 Task: Add an event with the title Lunch and Learn: Effective Presentation Techniques and Delivery, date '2024/03/03', time 7:30 AM to 9:30 AMand add a description: The Team Building Retreat: Problem-Solving Activities will take place in a tranquil and inspiring location, away from the usual work setting. The retreat will span over a dedicated period, allowing participants to fully immerse themselves in the experience and focus on building their problem-solving capabilities., put the event into Blue category . Add location for the event as: Jakarta, Indonesia, logged in from the account softage.4@softage.netand send the event invitation to softage.2@softage.net and softage.3@softage.net. Set a reminder for the event 5 minutes before
Action: Mouse moved to (117, 90)
Screenshot: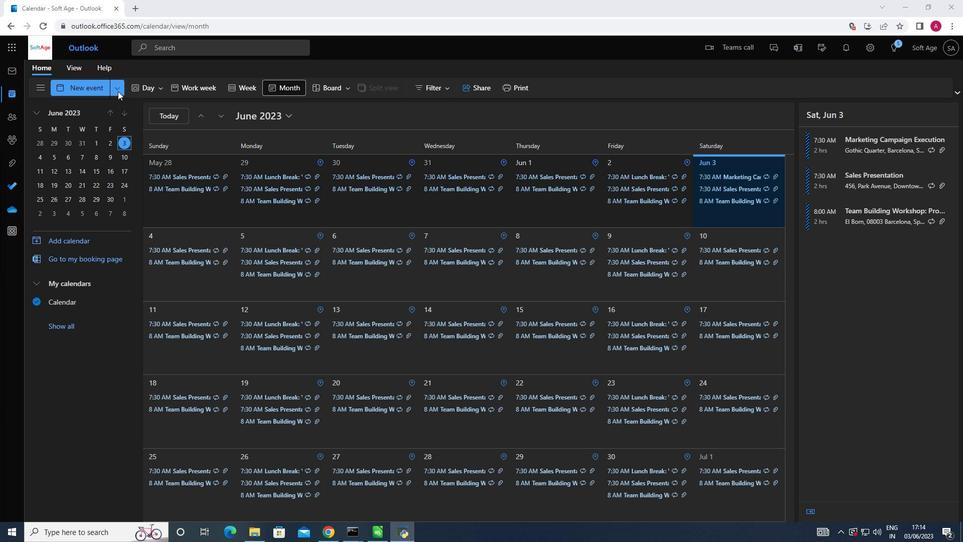 
Action: Mouse pressed left at (117, 90)
Screenshot: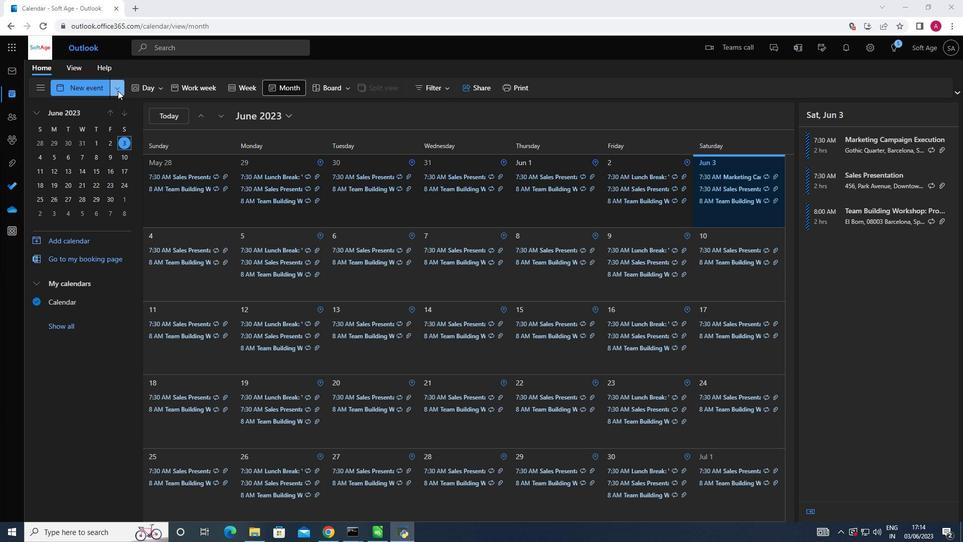 
Action: Mouse moved to (83, 132)
Screenshot: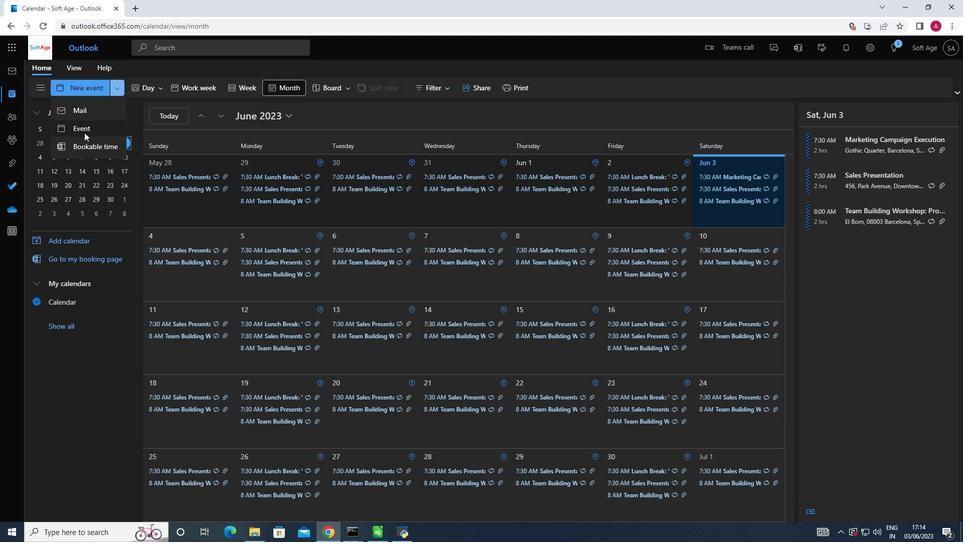 
Action: Mouse pressed left at (83, 132)
Screenshot: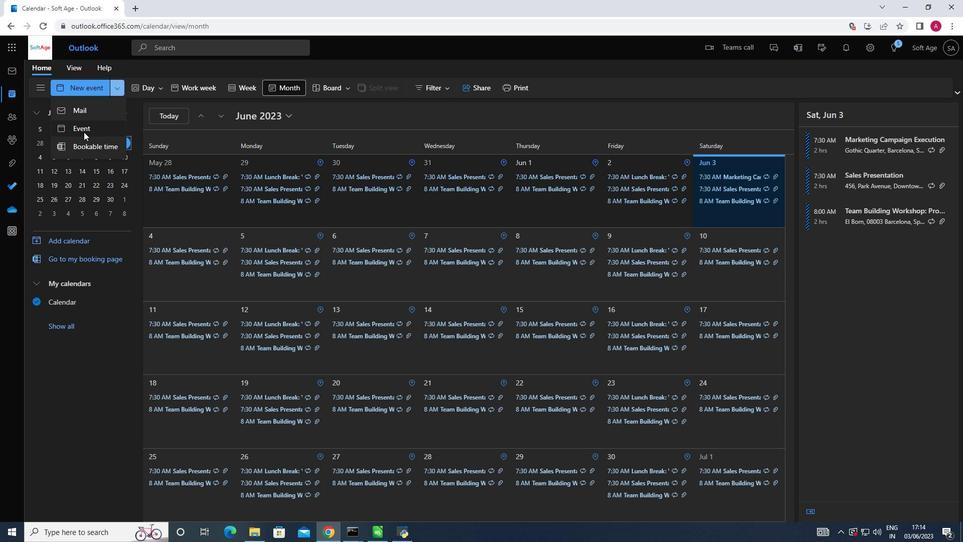 
Action: Mouse moved to (262, 149)
Screenshot: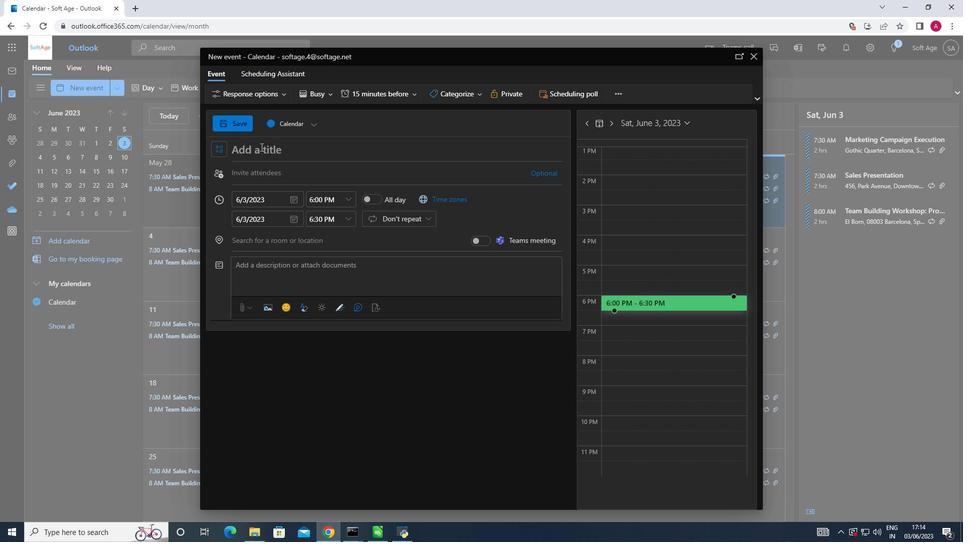
Action: Mouse pressed left at (262, 149)
Screenshot: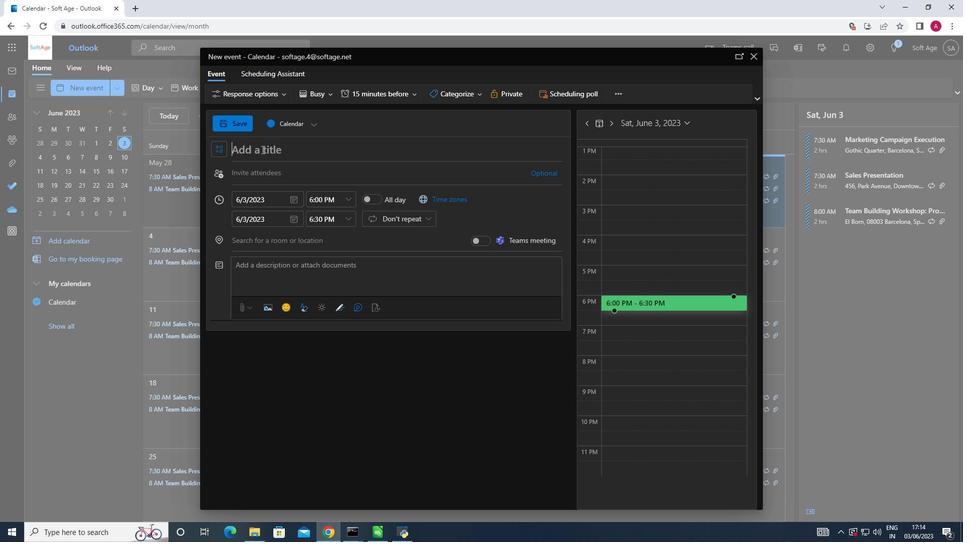 
Action: Key pressed <Key.shift_r>Lunch<Key.space>and<Key.space><Key.shift_r>Learn<Key.space><Key.shift_r>:<Key.space><Key.shift><Key.shift><Key.shift>Effective<Key.space><Key.shift_r>Presentation<Key.space><Key.shift_r><Key.shift_r><Key.shift_r><Key.shift_r><Key.shift_r><Key.shift_r><Key.shift_r><Key.shift_r><Key.shift_r><Key.shift_r><Key.shift_r><Key.shift_r><Key.shift_r><Key.shift_r><Key.shift_r><Key.shift_r><Key.shift_r><Key.shift_r><Key.shift_r><Key.shift_r><Key.shift_r>Techiques<Key.space>and<Key.space><Key.shift>Delivery
Screenshot: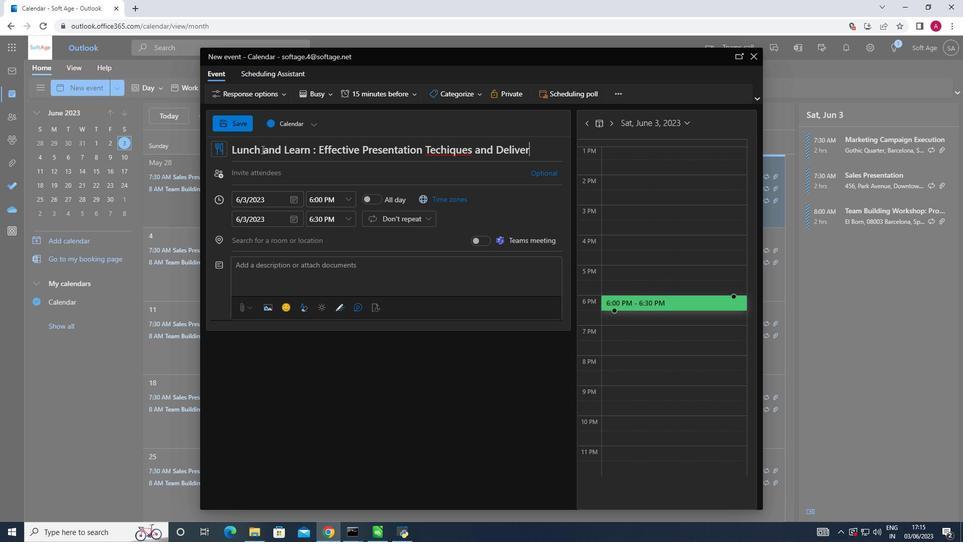 
Action: Mouse moved to (456, 150)
Screenshot: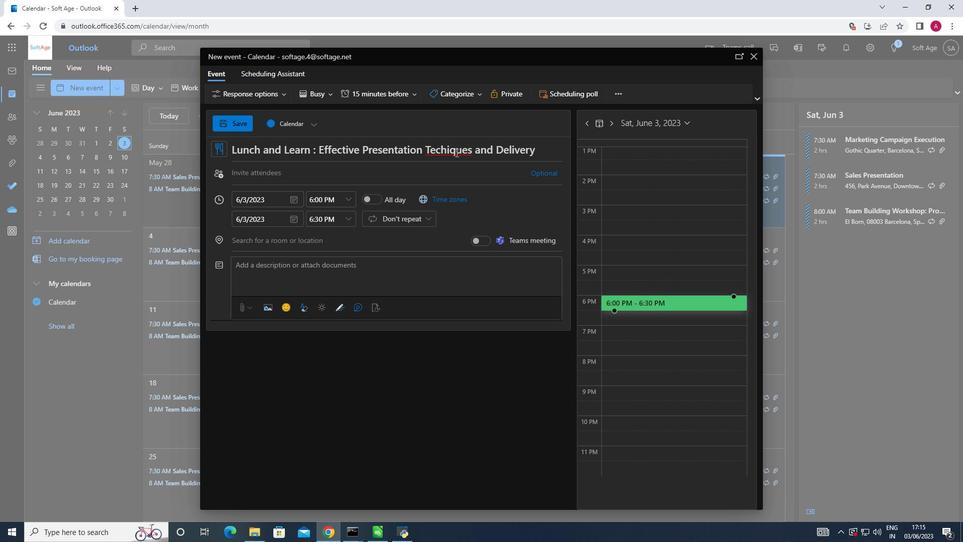 
Action: Mouse pressed left at (456, 150)
Screenshot: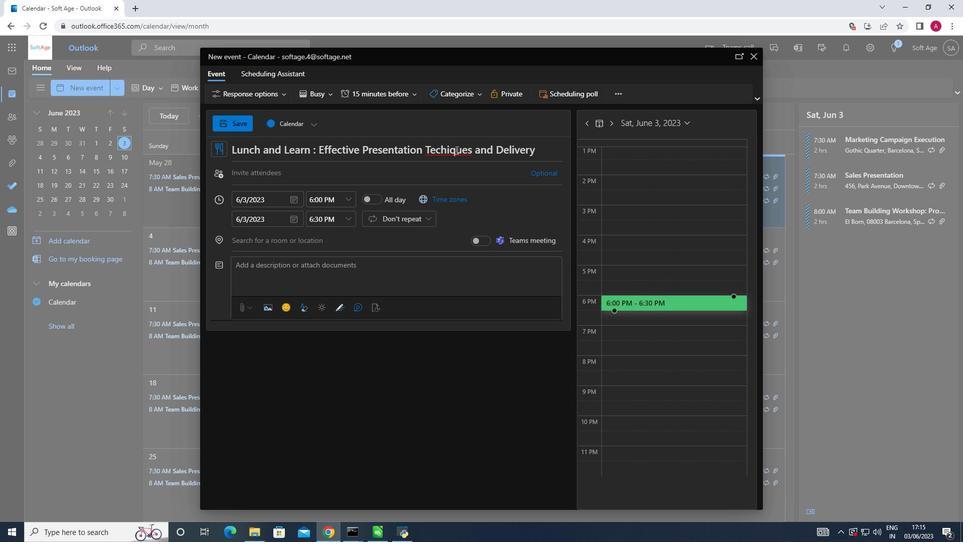 
Action: Mouse moved to (447, 149)
Screenshot: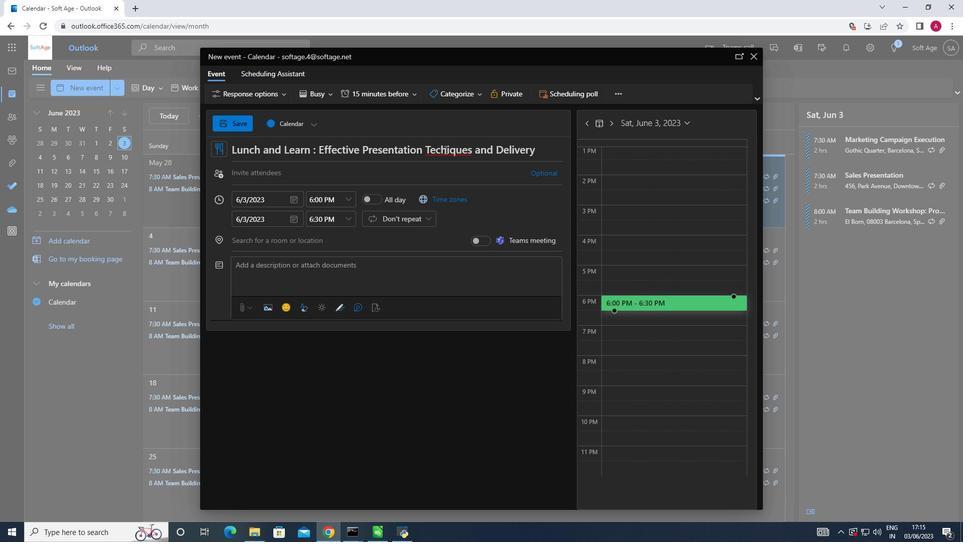 
Action: Mouse pressed left at (447, 149)
Screenshot: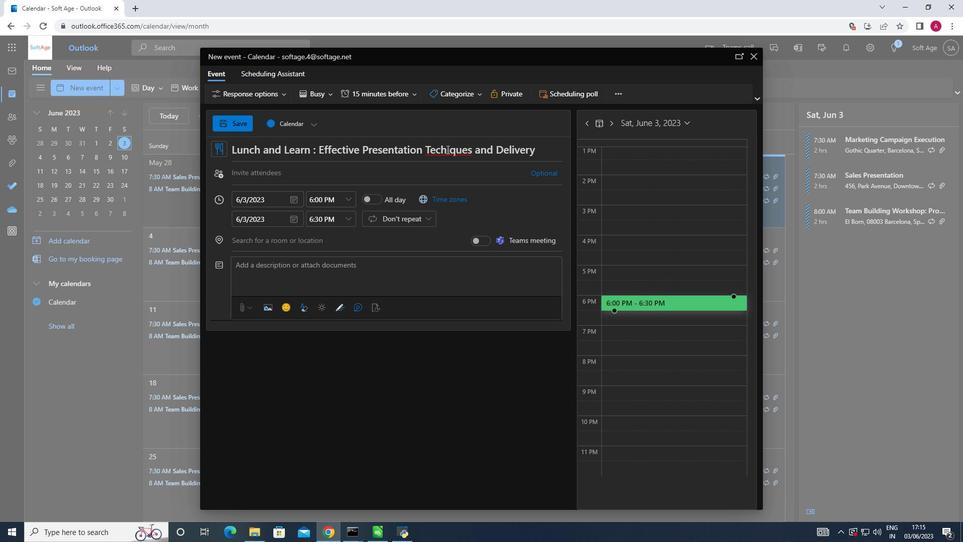 
Action: Key pressed n
Screenshot: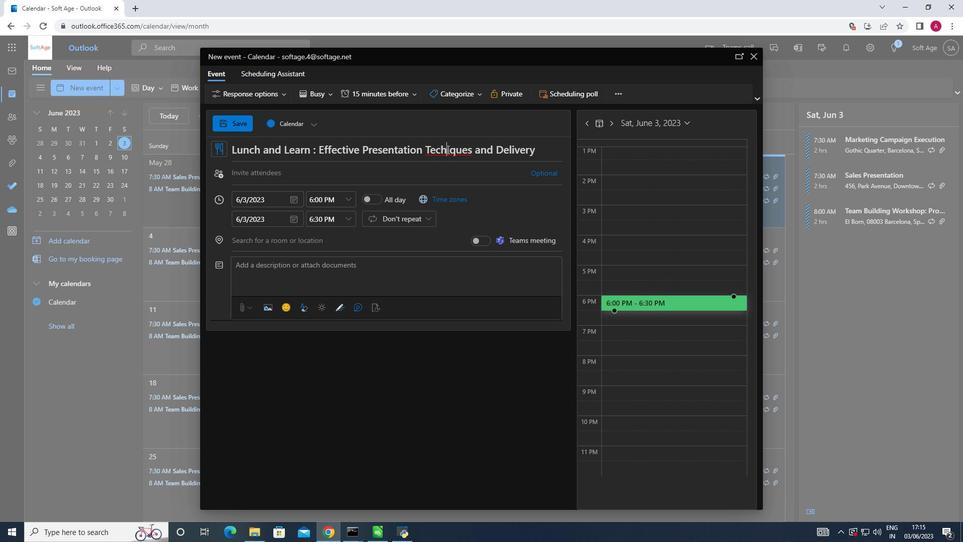 
Action: Mouse moved to (294, 202)
Screenshot: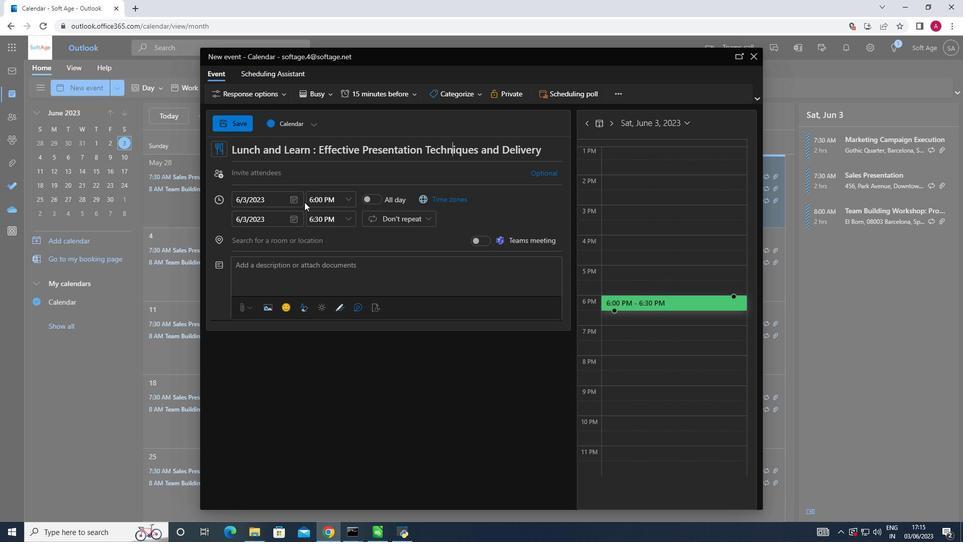 
Action: Mouse pressed left at (294, 202)
Screenshot: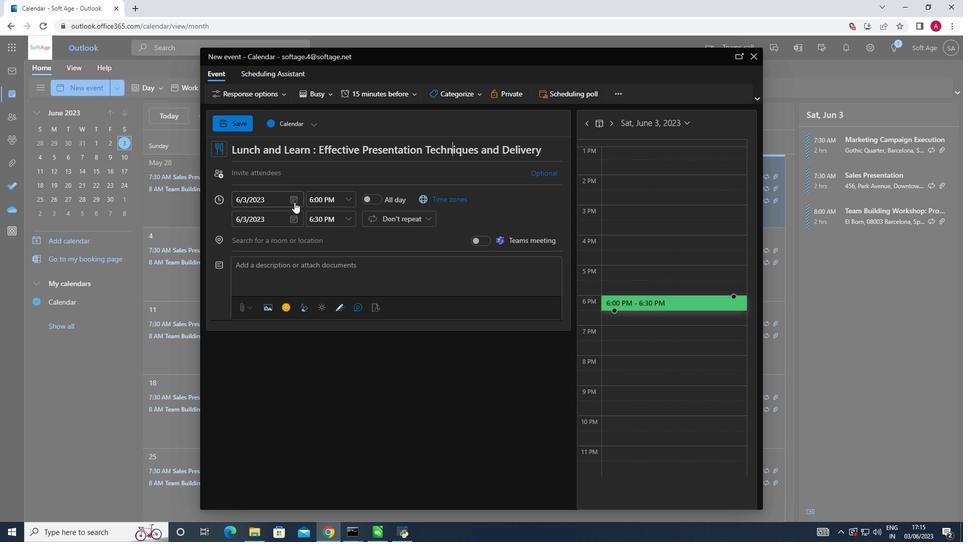 
Action: Mouse moved to (325, 223)
Screenshot: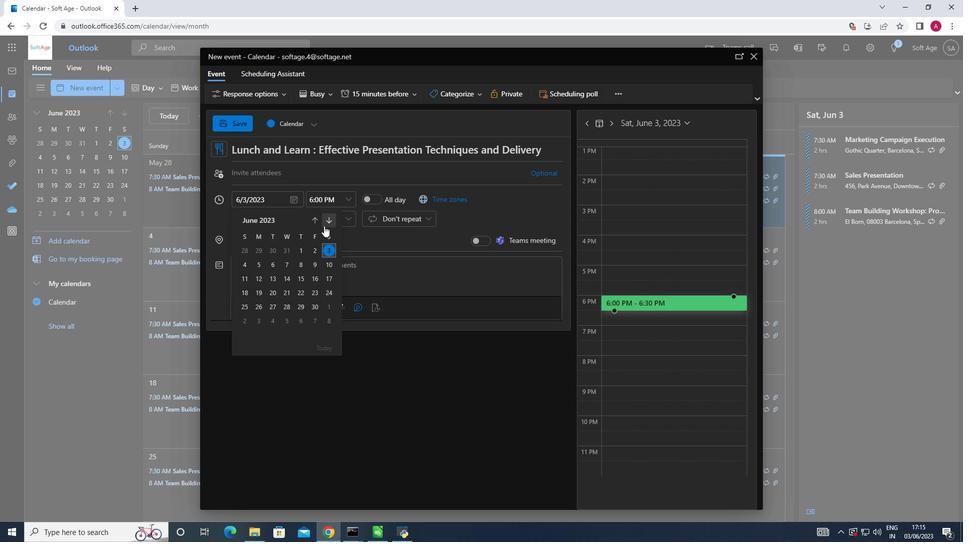 
Action: Mouse pressed left at (325, 223)
Screenshot: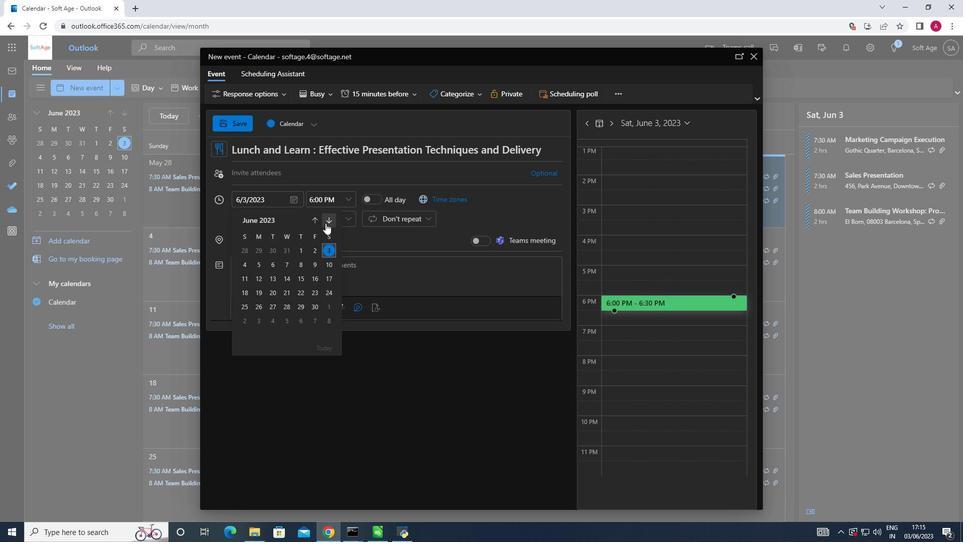 
Action: Mouse moved to (326, 221)
Screenshot: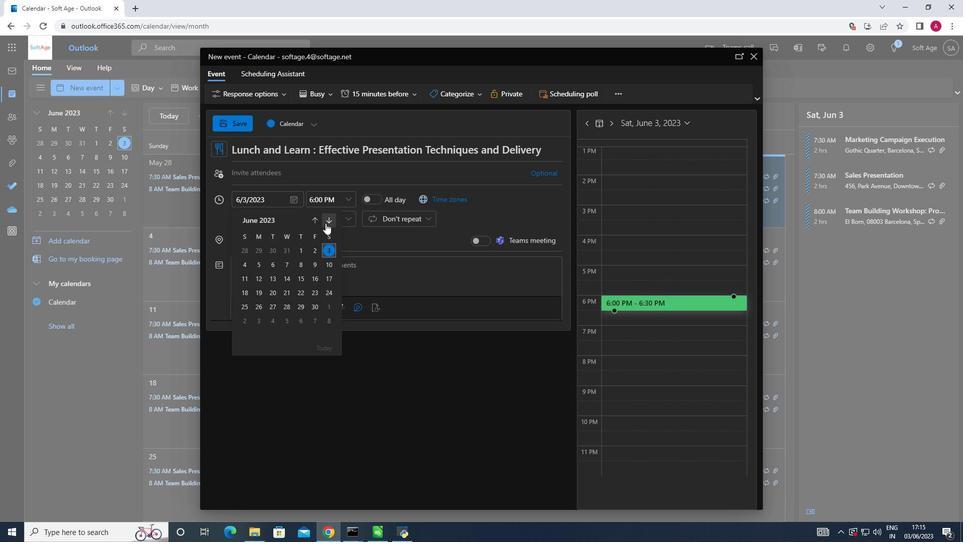 
Action: Mouse pressed left at (326, 221)
Screenshot: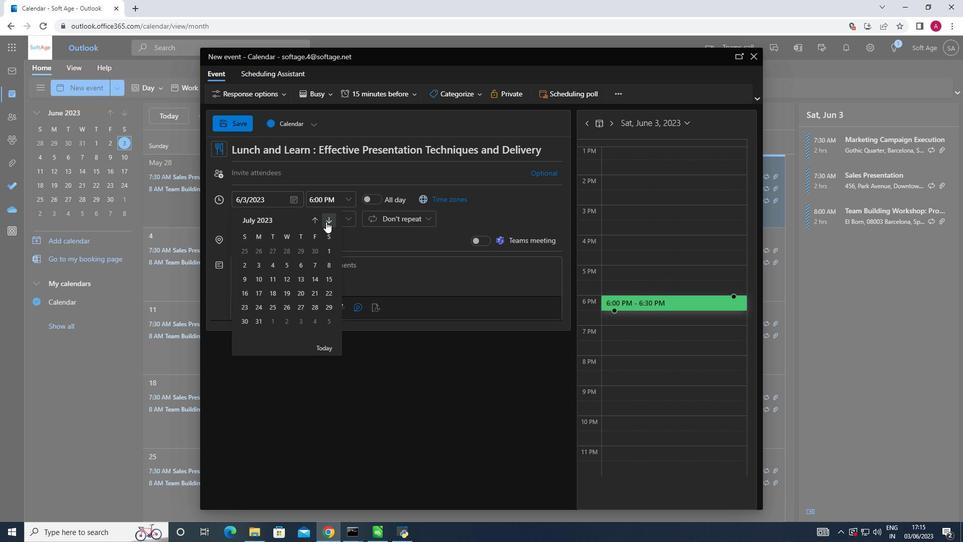 
Action: Mouse pressed left at (326, 221)
Screenshot: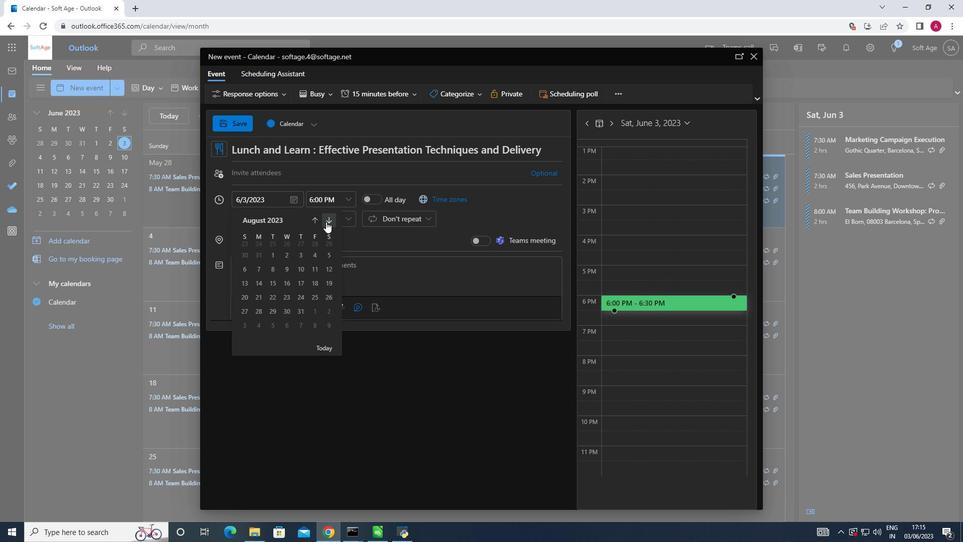 
Action: Mouse pressed left at (326, 221)
Screenshot: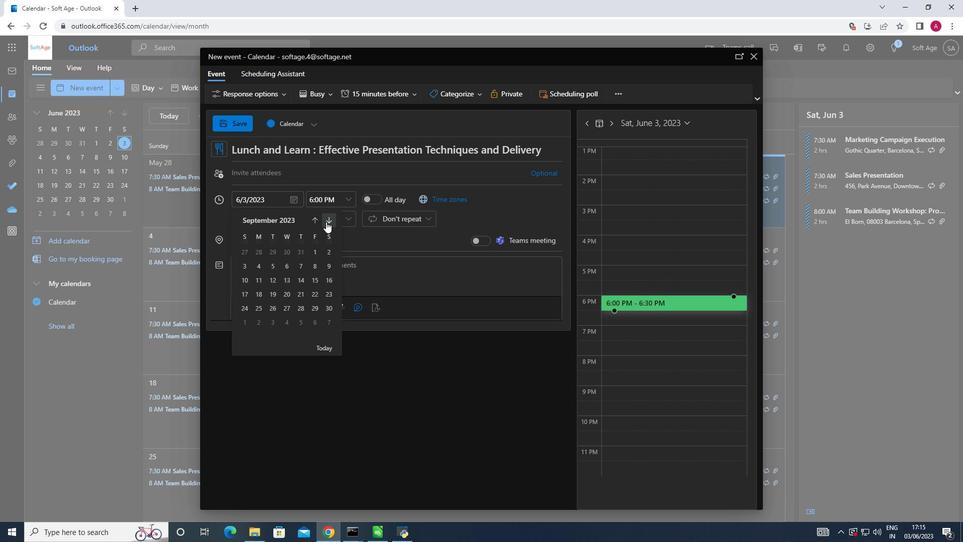 
Action: Mouse pressed left at (326, 221)
Screenshot: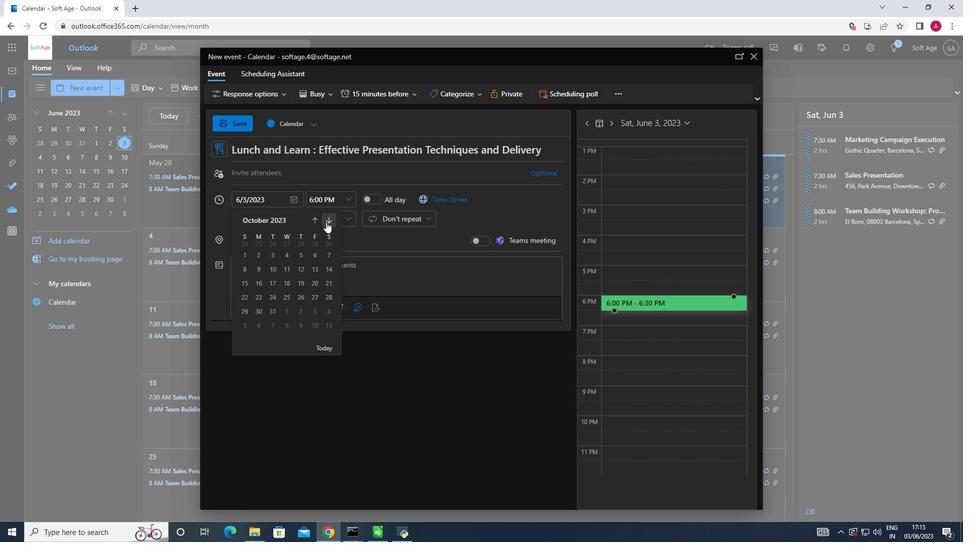 
Action: Mouse pressed left at (326, 221)
Screenshot: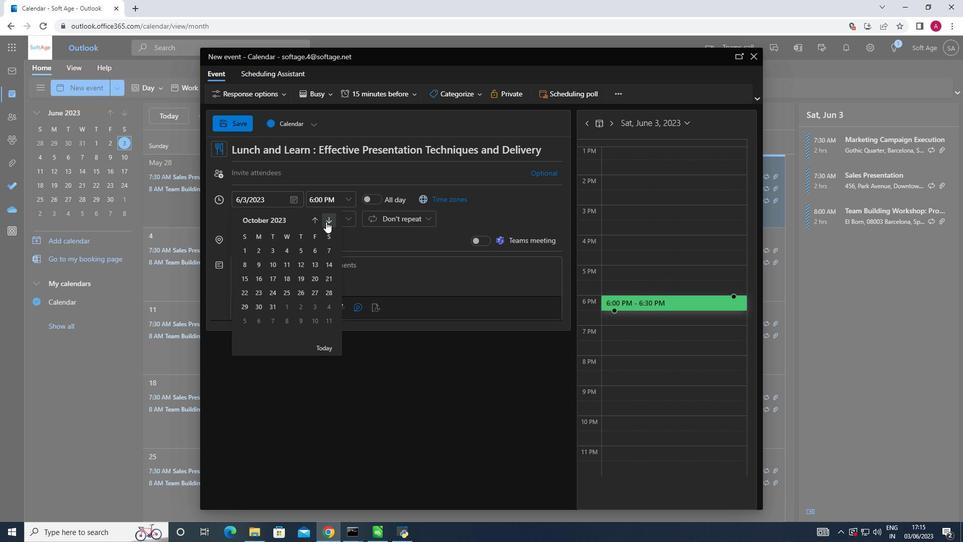 
Action: Mouse pressed left at (326, 221)
Screenshot: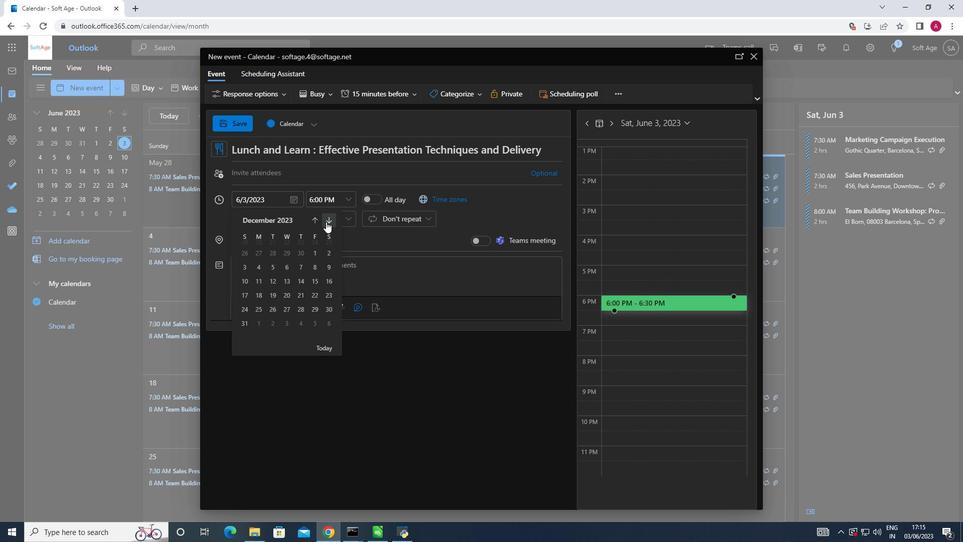 
Action: Mouse pressed left at (326, 221)
Screenshot: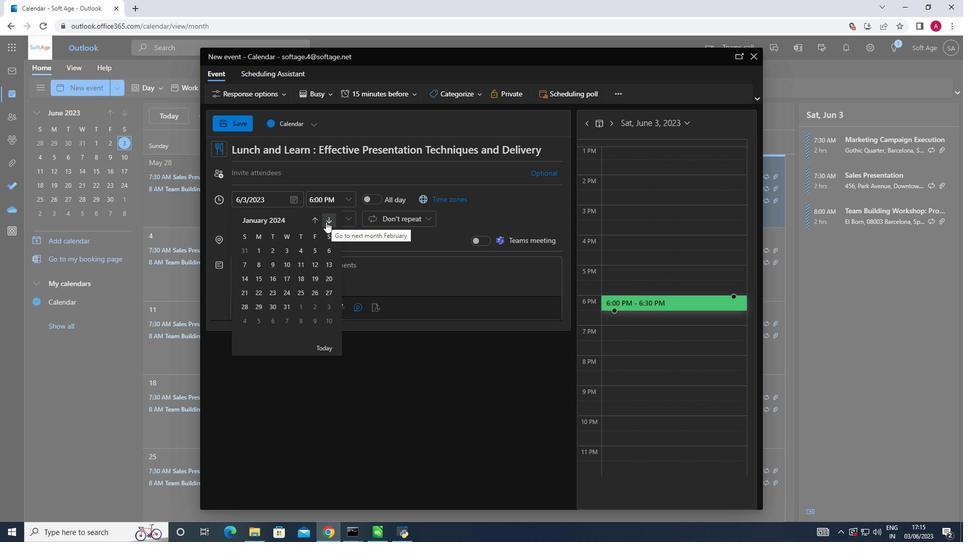 
Action: Mouse pressed left at (326, 221)
Screenshot: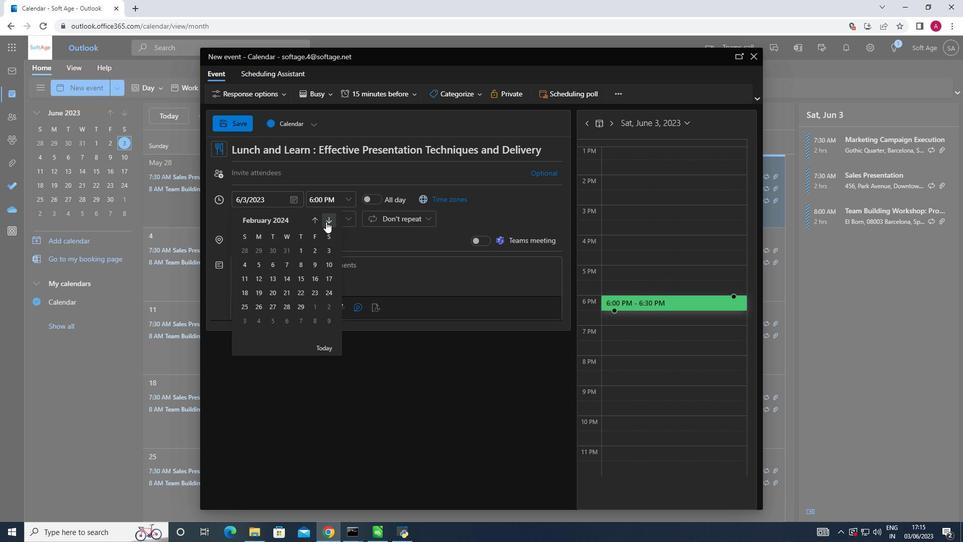 
Action: Mouse moved to (243, 262)
Screenshot: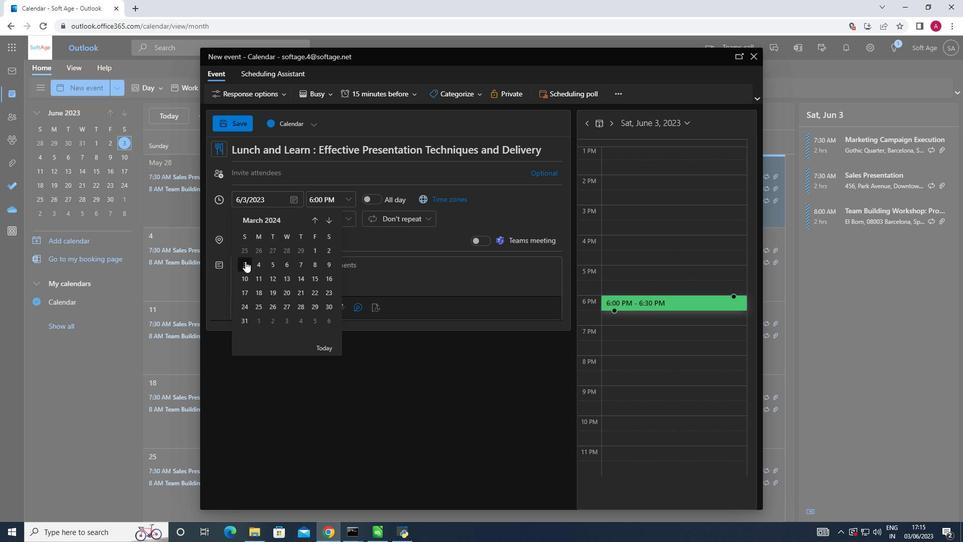 
Action: Mouse pressed left at (243, 262)
Screenshot: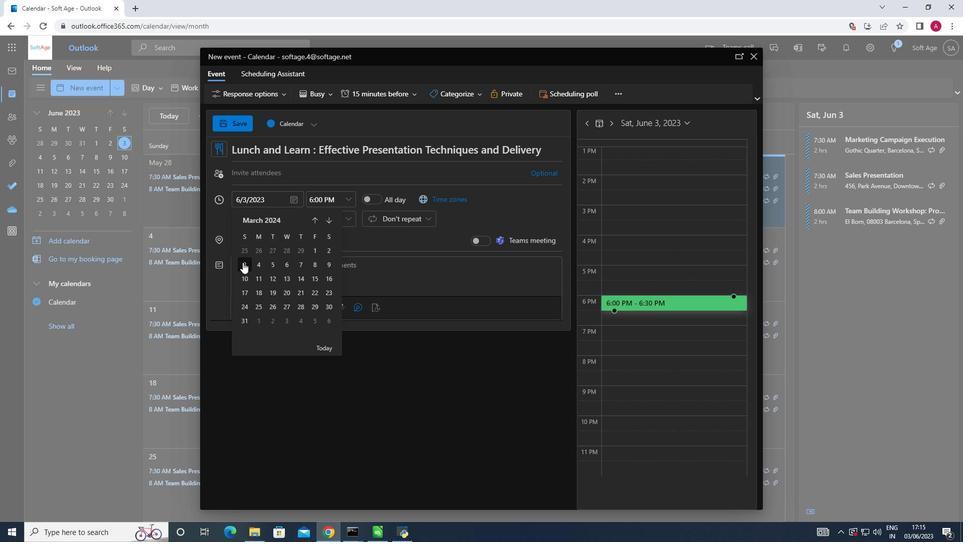 
Action: Mouse moved to (348, 203)
Screenshot: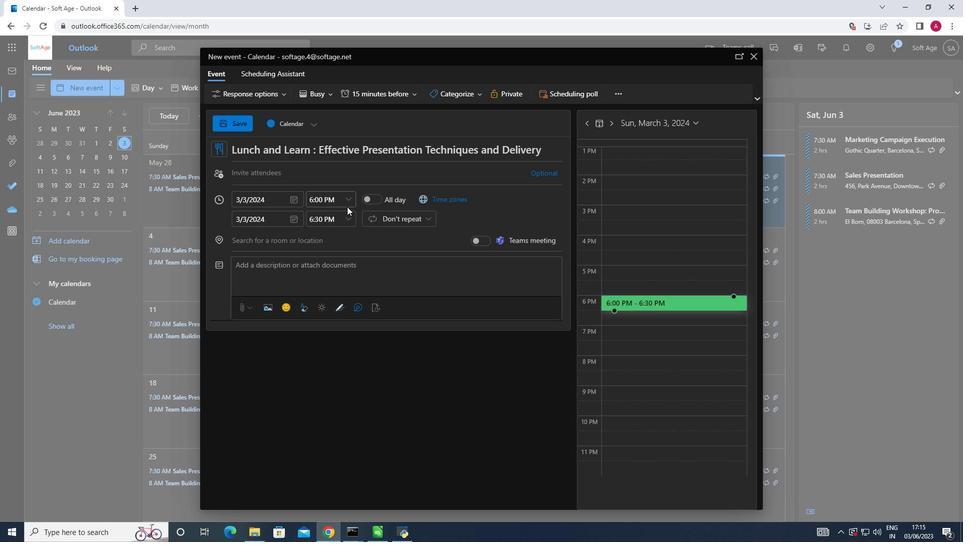 
Action: Mouse pressed left at (348, 203)
Screenshot: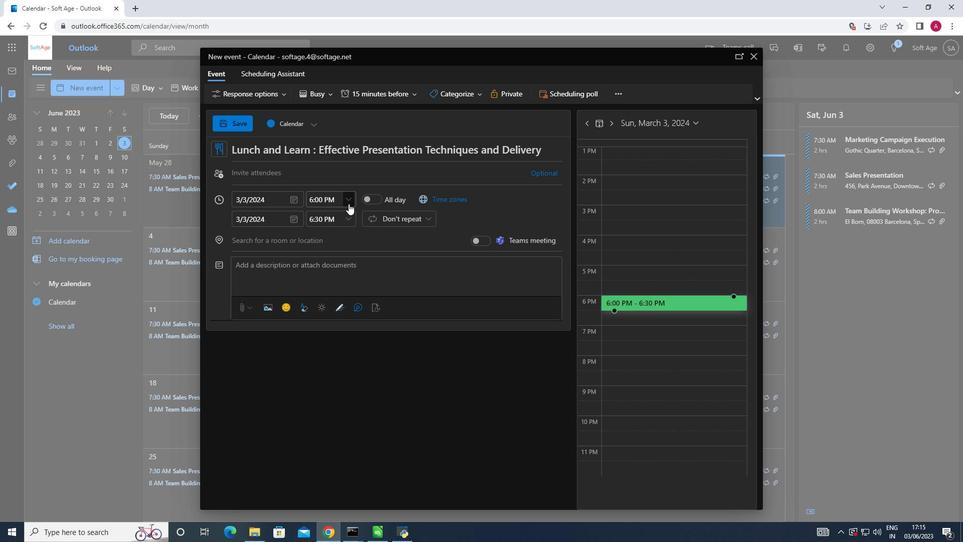 
Action: Mouse moved to (331, 238)
Screenshot: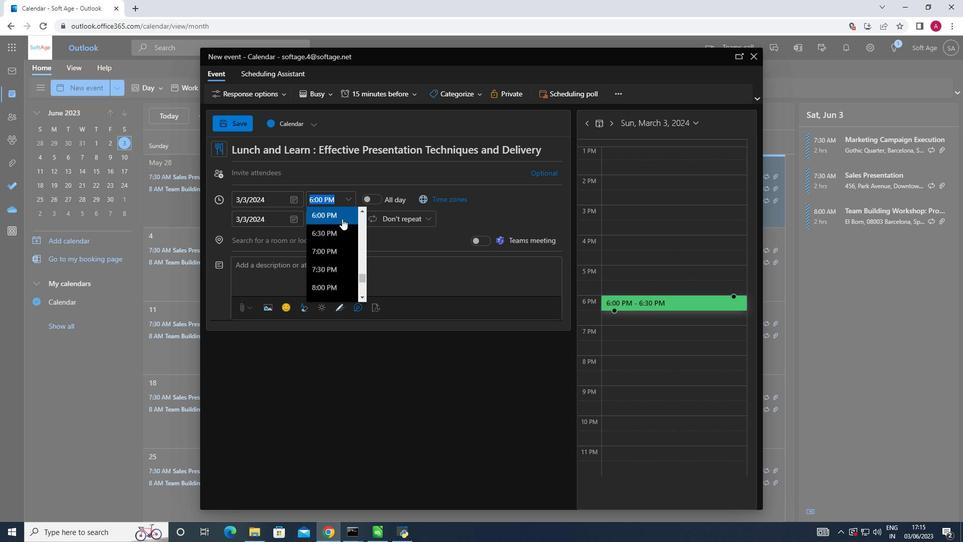 
Action: Mouse scrolled (331, 238) with delta (0, 0)
Screenshot: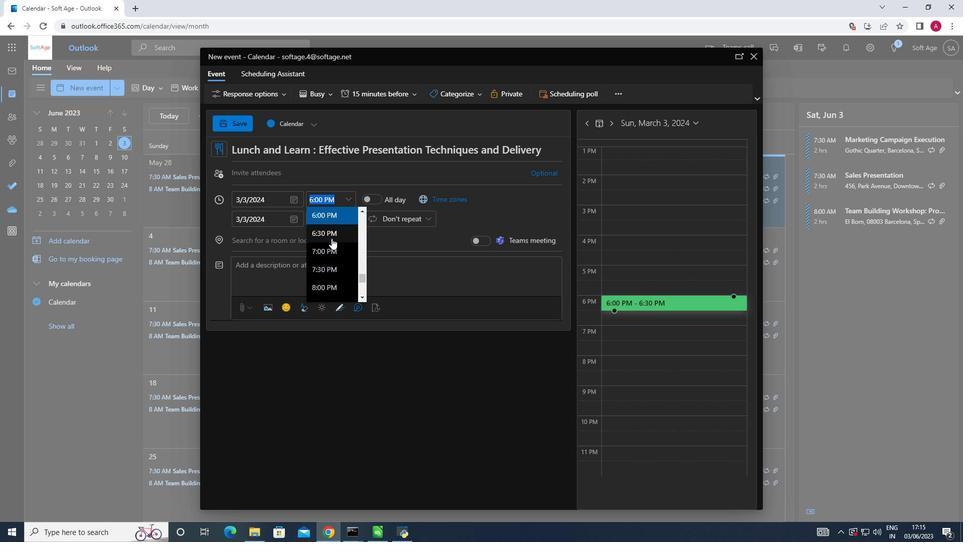 
Action: Mouse scrolled (331, 238) with delta (0, 0)
Screenshot: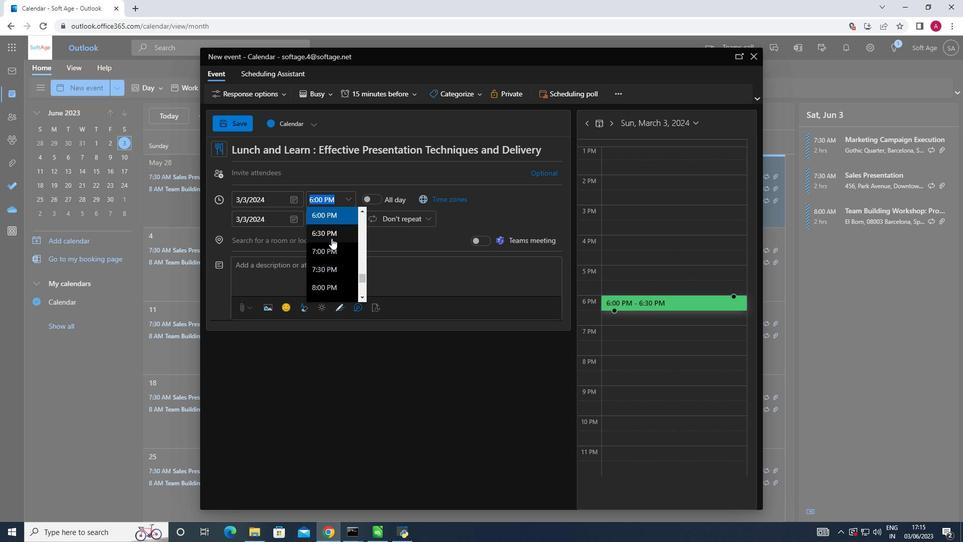 
Action: Mouse scrolled (331, 238) with delta (0, 0)
Screenshot: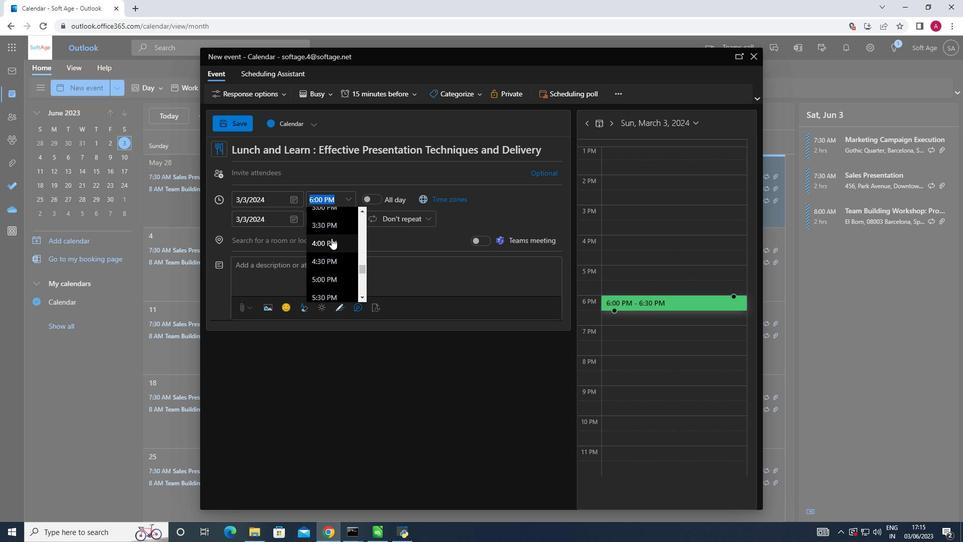 
Action: Mouse scrolled (331, 238) with delta (0, 0)
Screenshot: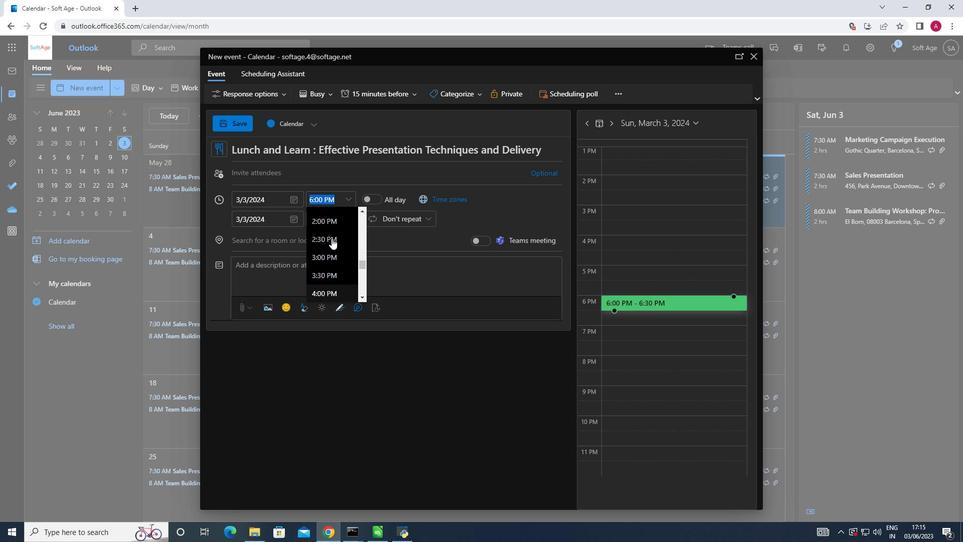 
Action: Mouse scrolled (331, 238) with delta (0, 0)
Screenshot: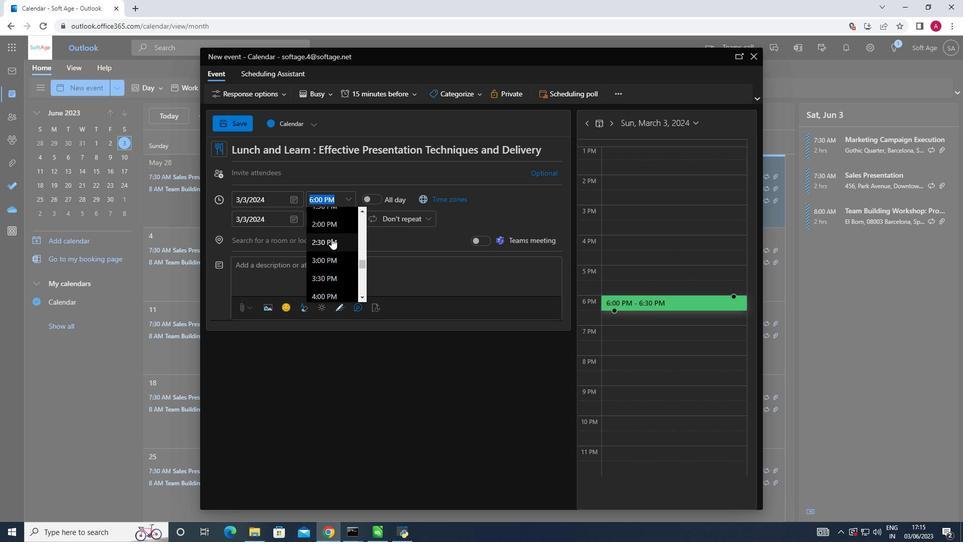
Action: Mouse scrolled (331, 238) with delta (0, 0)
Screenshot: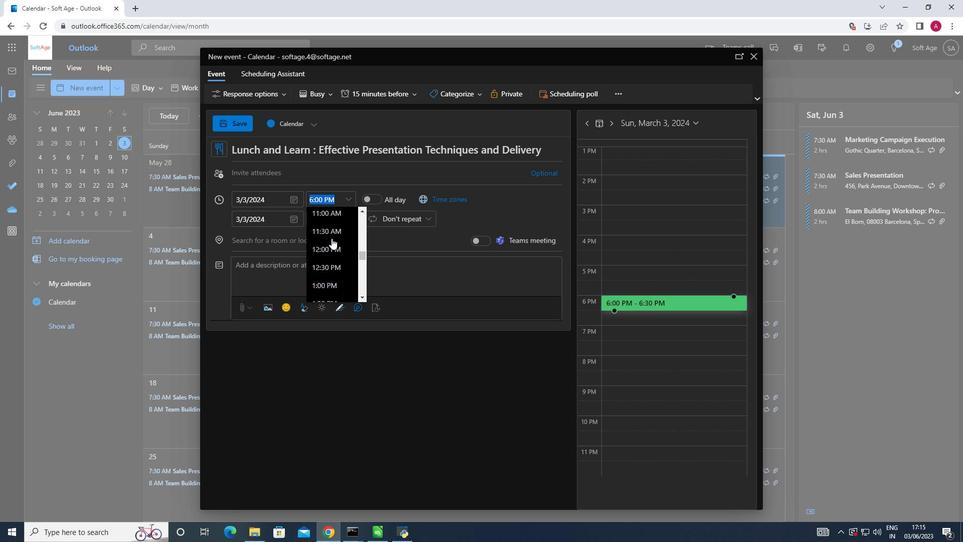 
Action: Mouse scrolled (331, 238) with delta (0, 0)
Screenshot: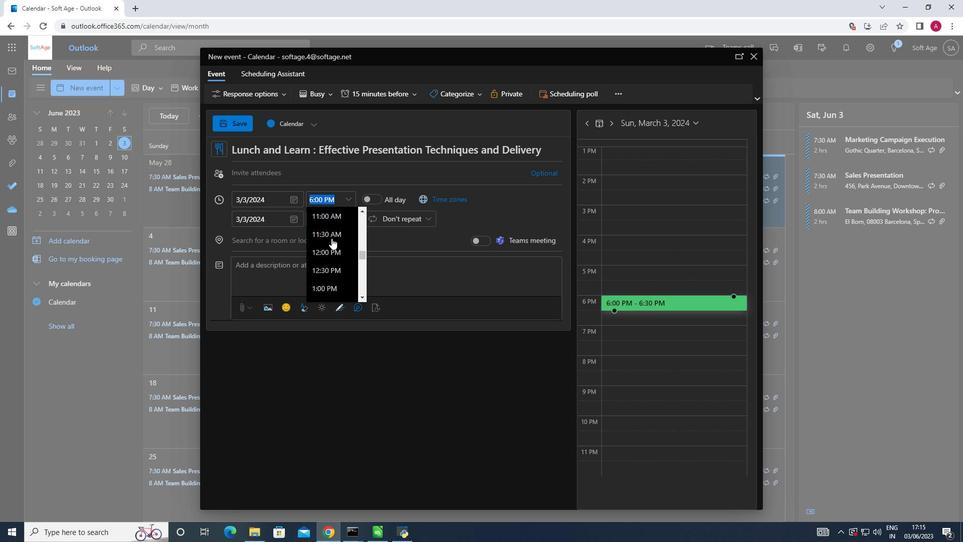
Action: Mouse scrolled (331, 238) with delta (0, 0)
Screenshot: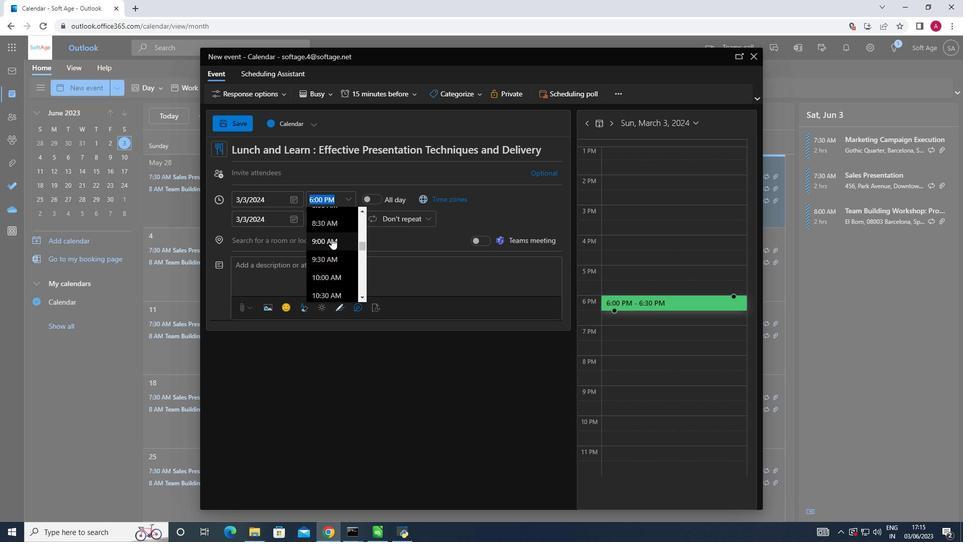 
Action: Mouse moved to (331, 238)
Screenshot: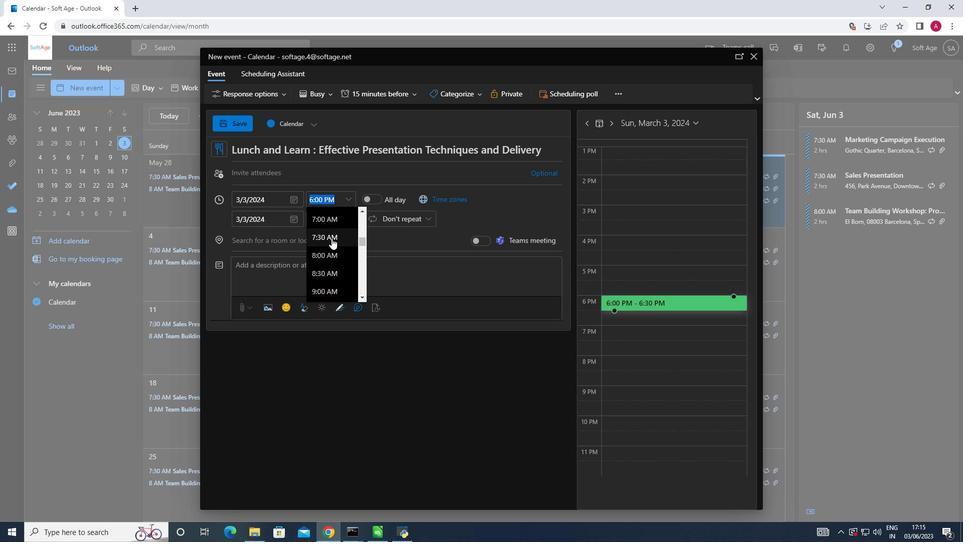 
Action: Mouse pressed left at (331, 238)
Screenshot: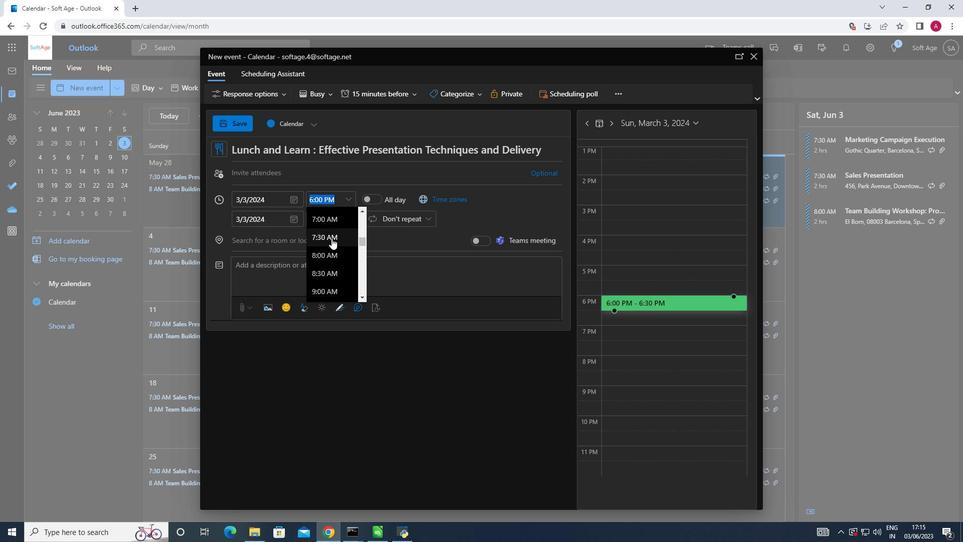 
Action: Mouse moved to (350, 219)
Screenshot: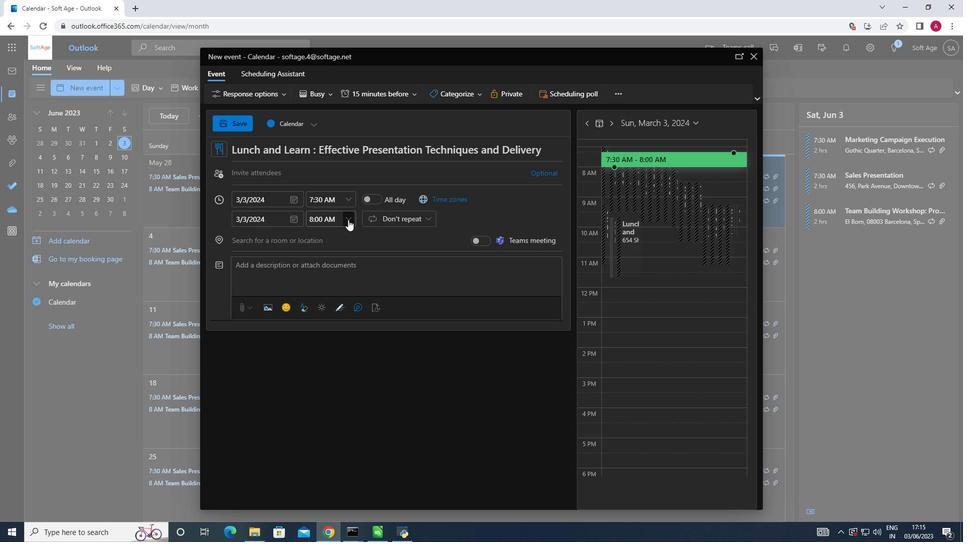 
Action: Mouse pressed left at (350, 219)
Screenshot: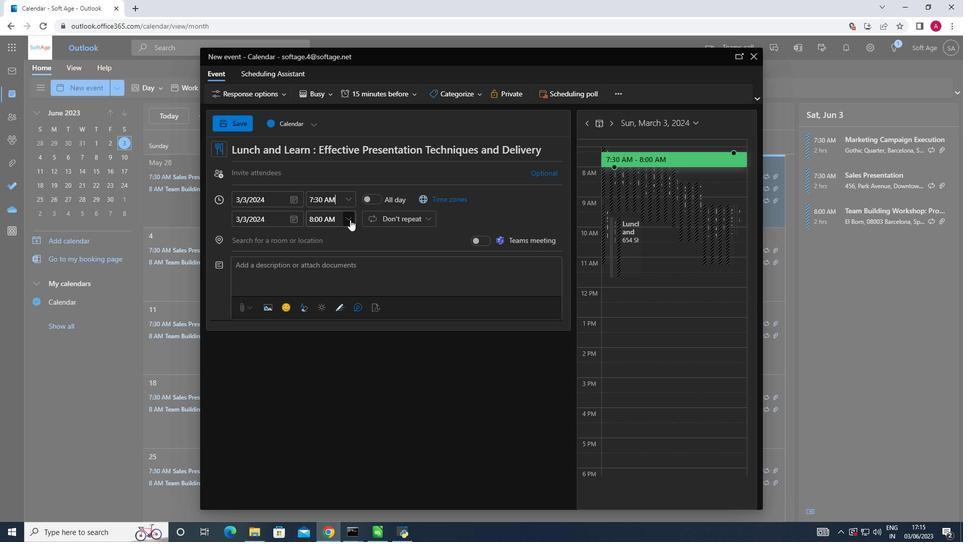 
Action: Mouse moved to (341, 282)
Screenshot: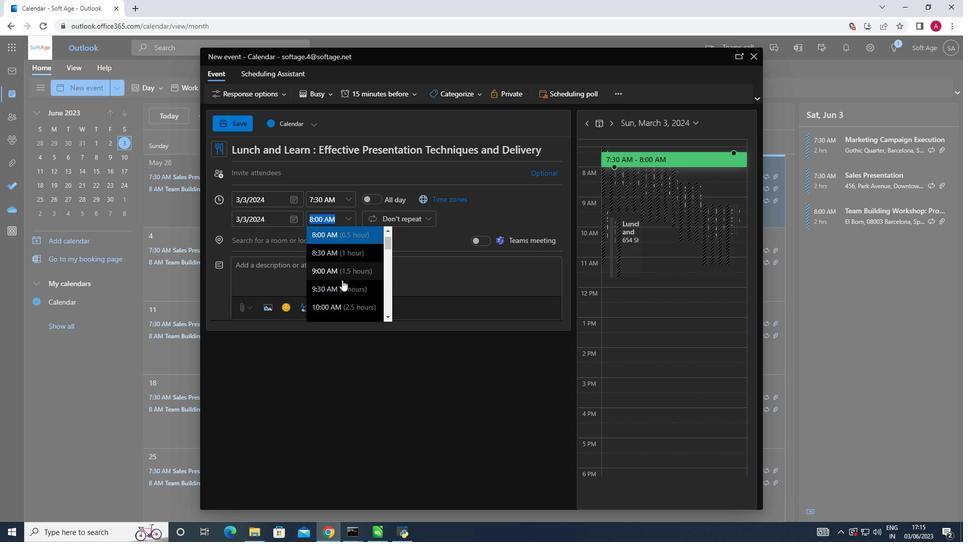 
Action: Mouse pressed left at (341, 282)
Screenshot: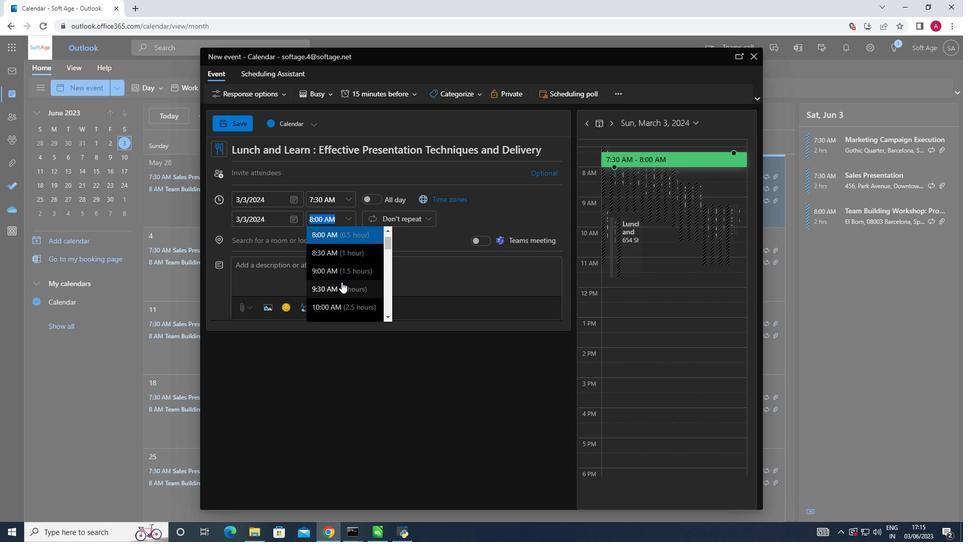 
Action: Mouse moved to (304, 277)
Screenshot: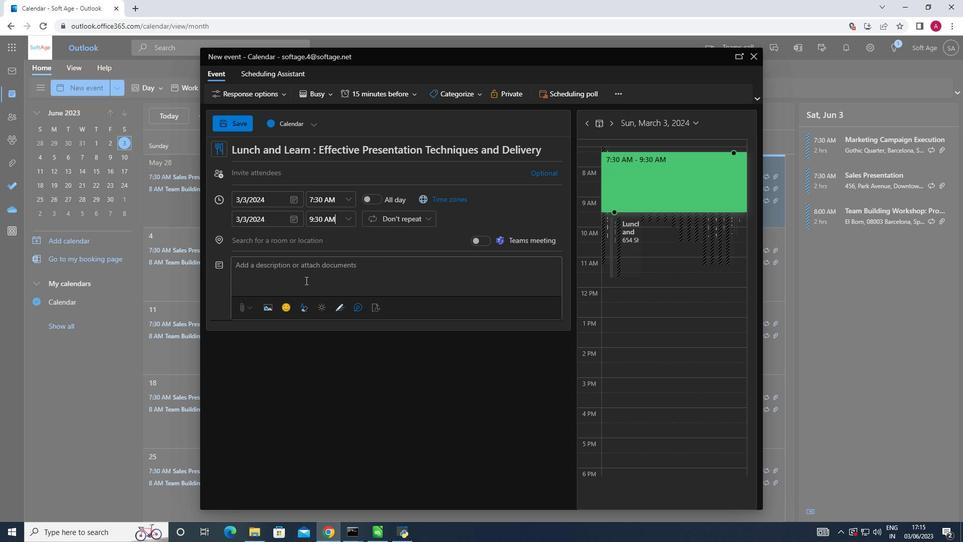 
Action: Mouse pressed left at (304, 277)
Screenshot: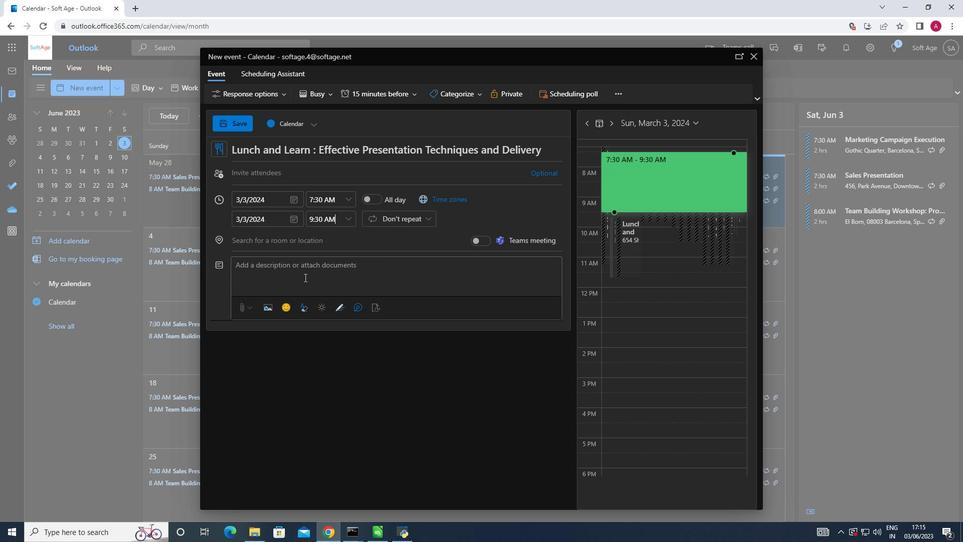 
Action: Mouse moved to (291, 263)
Screenshot: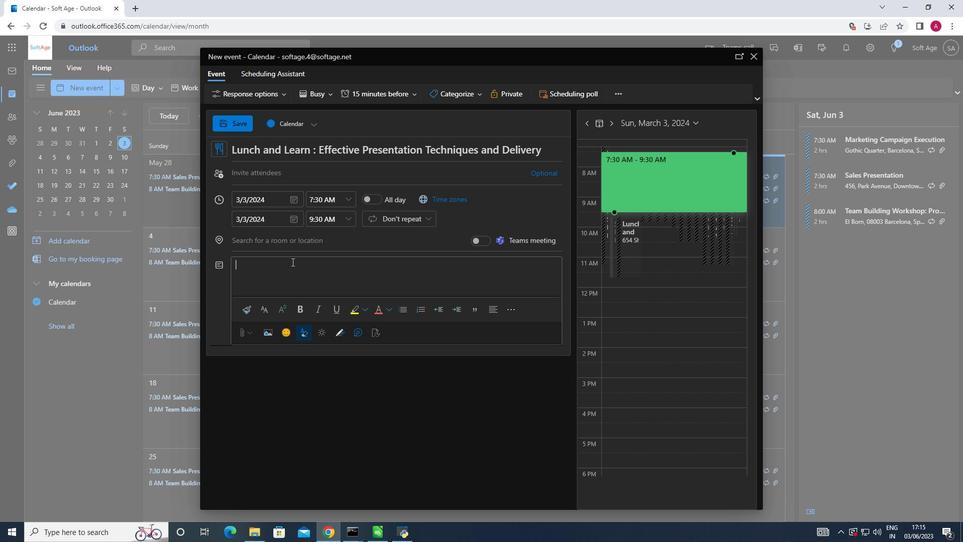 
Action: Key pressed <Key.shift>The<Key.space><Key.shift>Team<Key.space><Key.shift>Building<Key.space><Key.shift>Retreat<Key.shift_r>:<Key.space><Key.shift><Key.shift><Key.shift><Key.shift><Key.shift><Key.shift><Key.shift><Key.shift><Key.shift><Key.shift><Key.shift><Key.shift><Key.shift><Key.shift><Key.shift><Key.shift><Key.shift>Problem<Key.space>solving<Key.space>activities<Key.space>will<Key.space>take<Key.space>place<Key.space>in<Key.space>a<Key.space>tranquil<Key.space>and<Key.space>inspiring<Key.space>location,<Key.space>away<Key.space>from<Key.space>the<Key.space>usual<Key.space>work<Key.space>setting.<Key.space><Key.shift>The<Key.space>retreat<Key.space>will<Key.space>span<Key.space>over<Key.space>a<Key.space>dedicated<Key.space>period,<Key.space>allowing<Key.space>participants<Key.space>to<Key.space>fully<Key.space>immerse<Key.space>themselves<Key.space>in<Key.space>the<Key.space>ex<Key.tab><Key.space>and<Key.space>focus<Key.space>on<Key.space>building<Key.space>their<Key.space>problem-solving<Key.space>capa<Key.tab>.
Screenshot: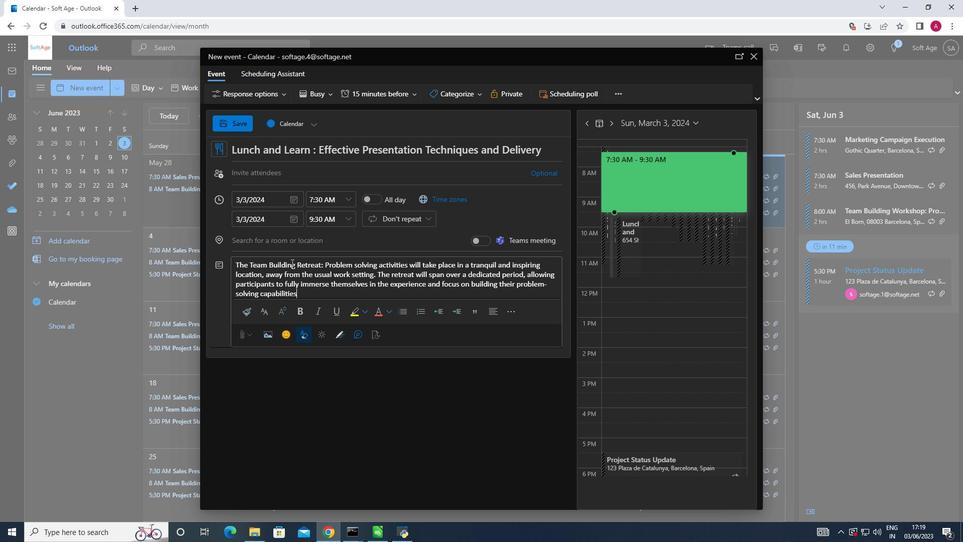 
Action: Mouse moved to (481, 96)
Screenshot: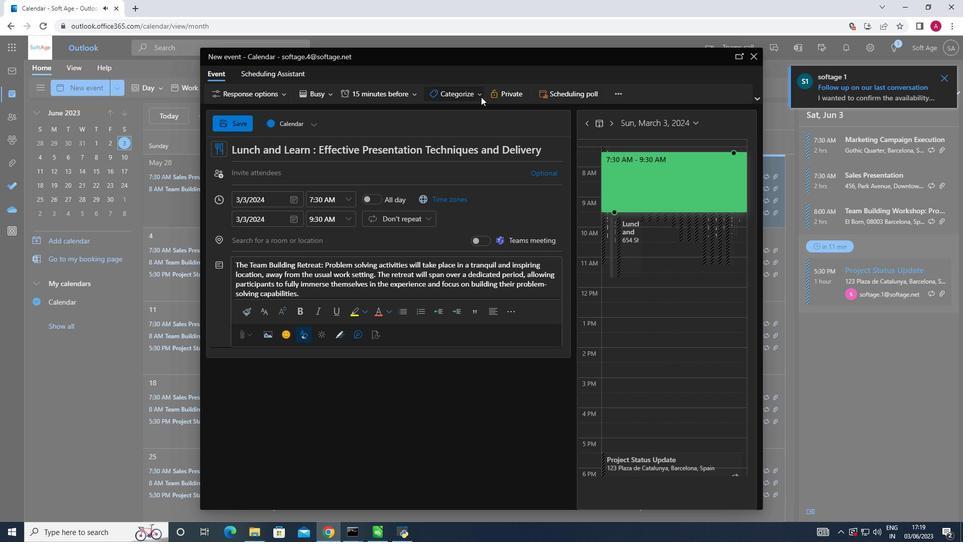 
Action: Mouse pressed left at (481, 96)
Screenshot: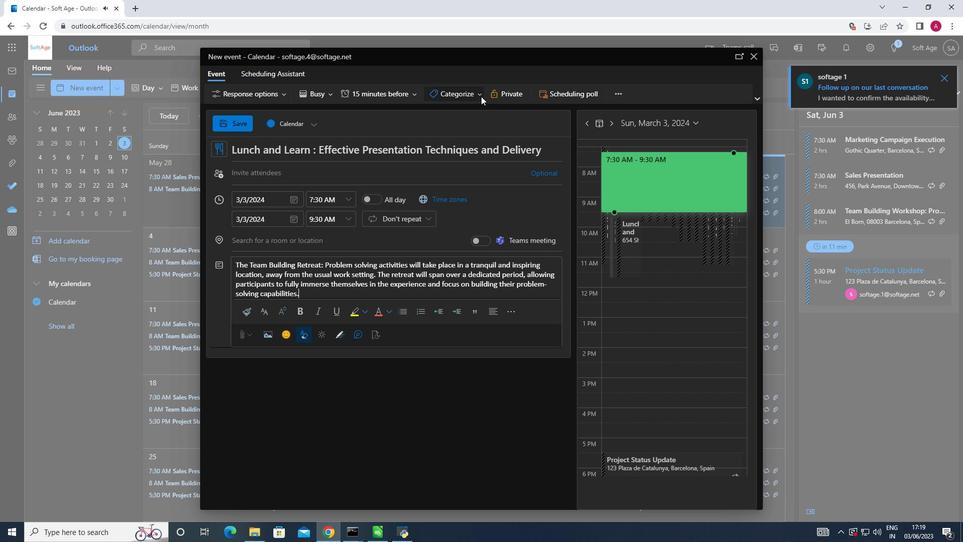 
Action: Mouse moved to (475, 110)
Screenshot: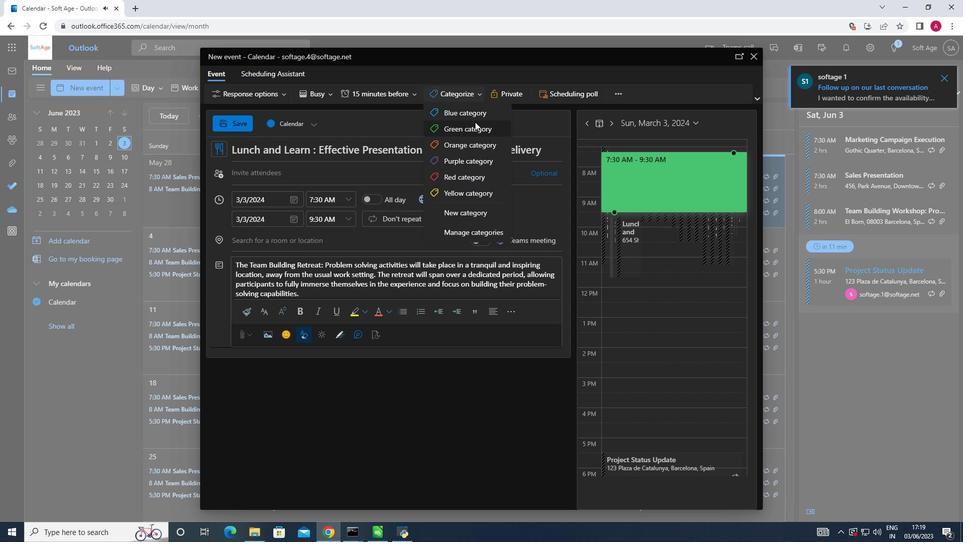 
Action: Mouse pressed left at (475, 110)
Screenshot: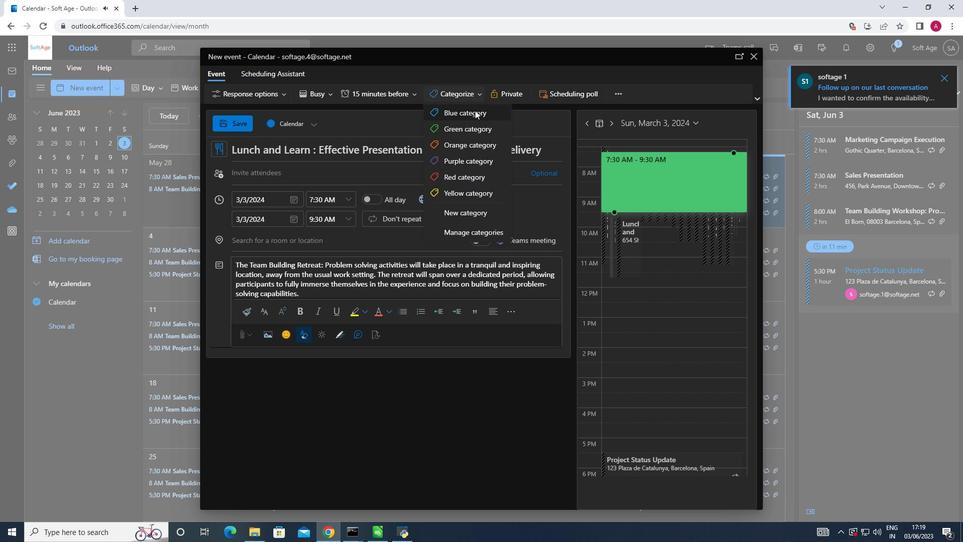 
Action: Mouse moved to (254, 241)
Screenshot: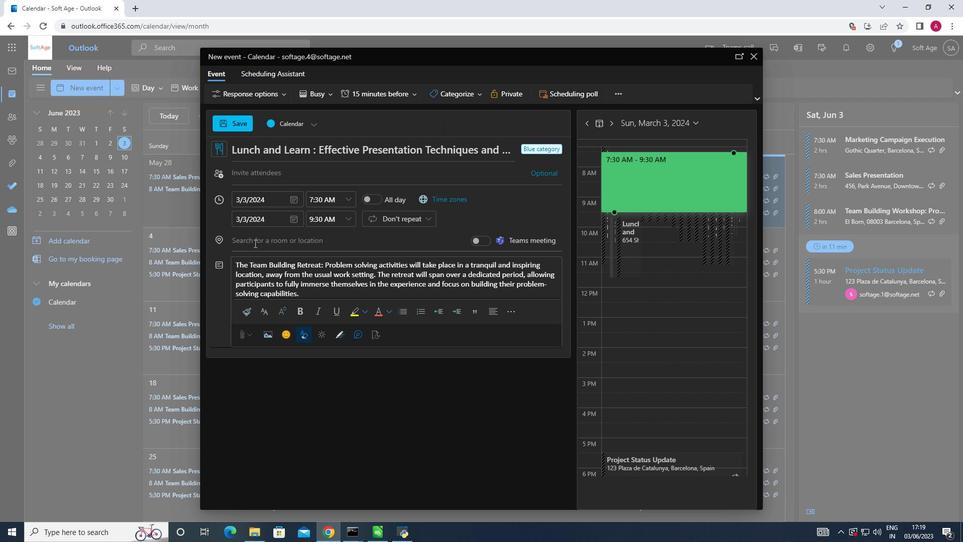
Action: Mouse pressed left at (254, 241)
Screenshot: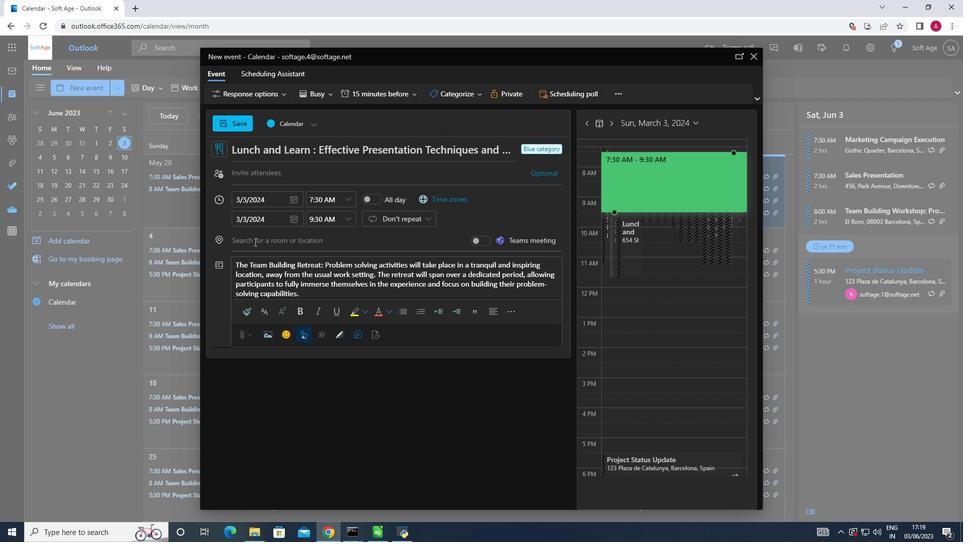 
Action: Key pressed <Key.shift>K<Key.backspace><Key.shift>Jakarta,<Key.shift><Key.shift><Key.shift><Key.shift><Key.shift><Key.shift><Key.shift><Key.shift><Key.shift><Key.shift><Key.shift><Key.shift><Key.shift><Key.shift><Key.shift><Key.shift><Key.shift><Key.shift><Key.shift>Indonesia
Screenshot: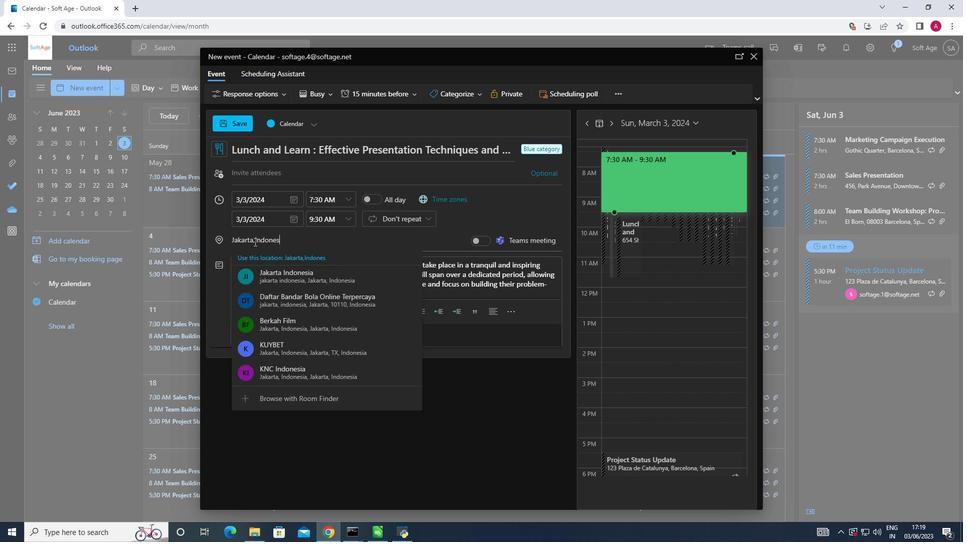 
Action: Mouse moved to (294, 253)
Screenshot: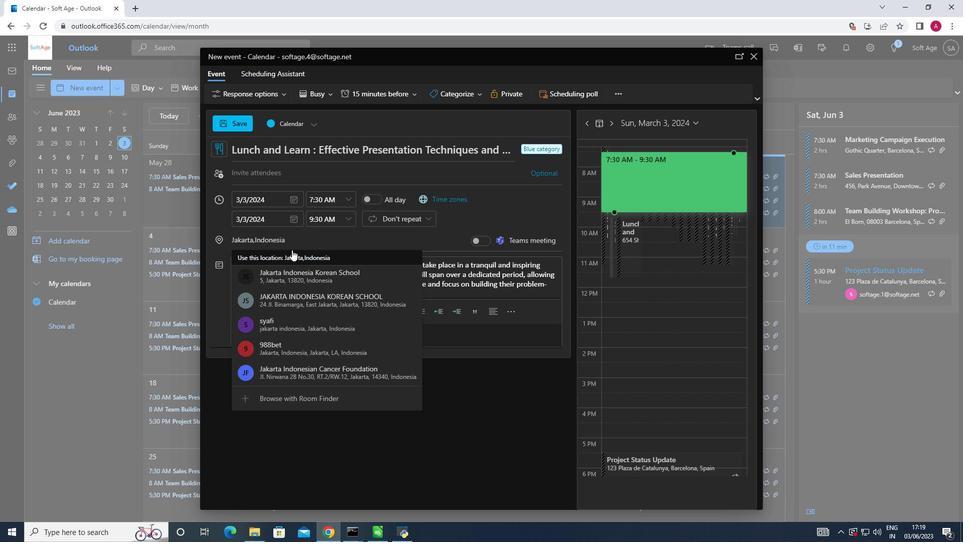 
Action: Mouse pressed left at (294, 253)
Screenshot: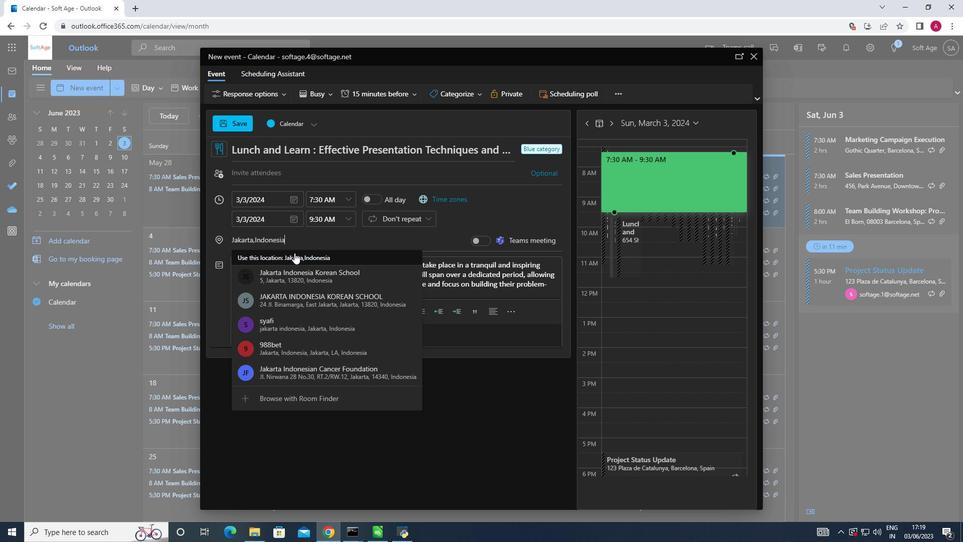 
Action: Mouse moved to (280, 168)
Screenshot: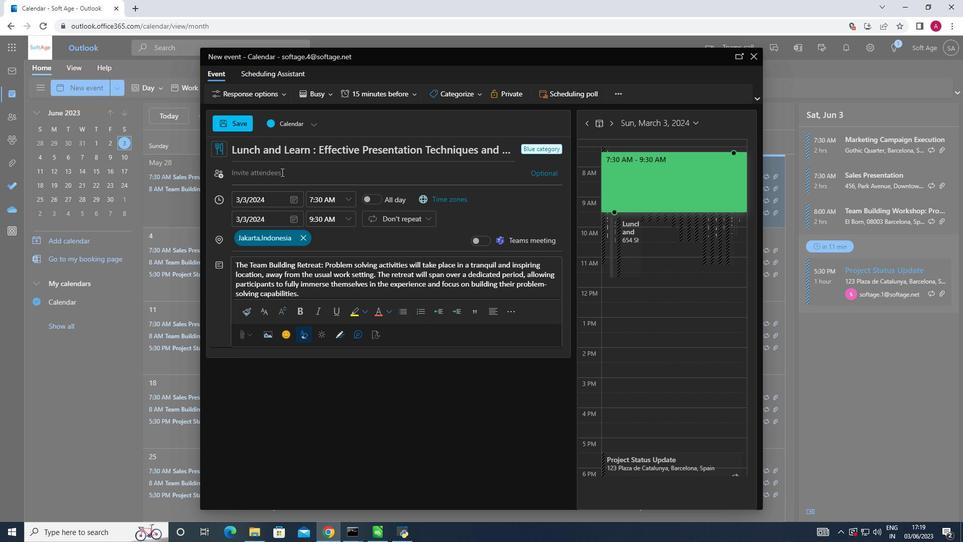 
Action: Mouse pressed left at (280, 168)
Screenshot: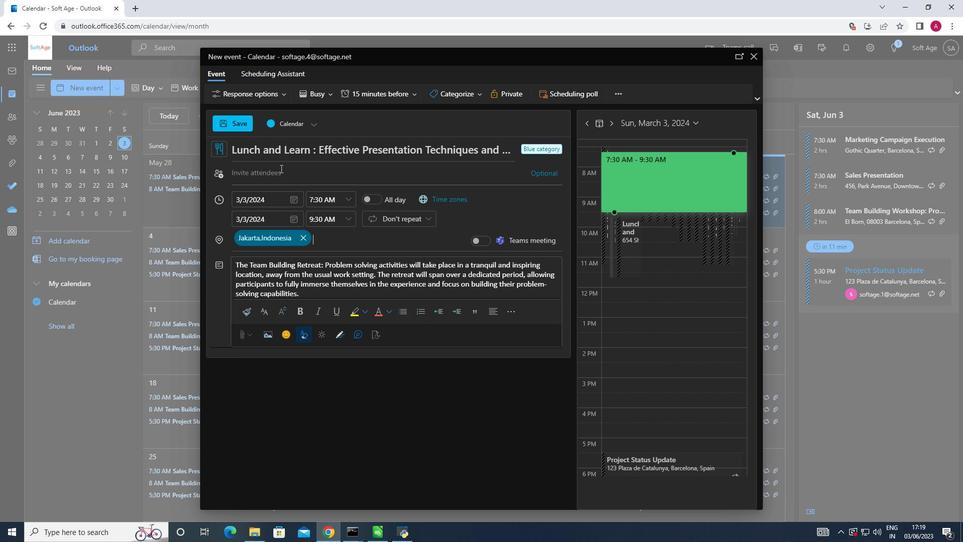 
Action: Mouse moved to (277, 170)
Screenshot: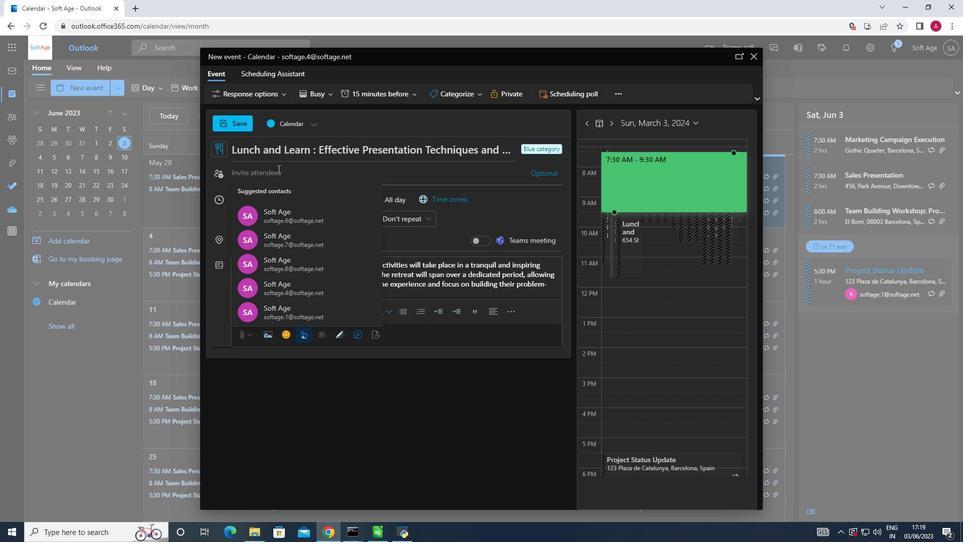 
Action: Key pressed softage.2<Key.shift>@
Screenshot: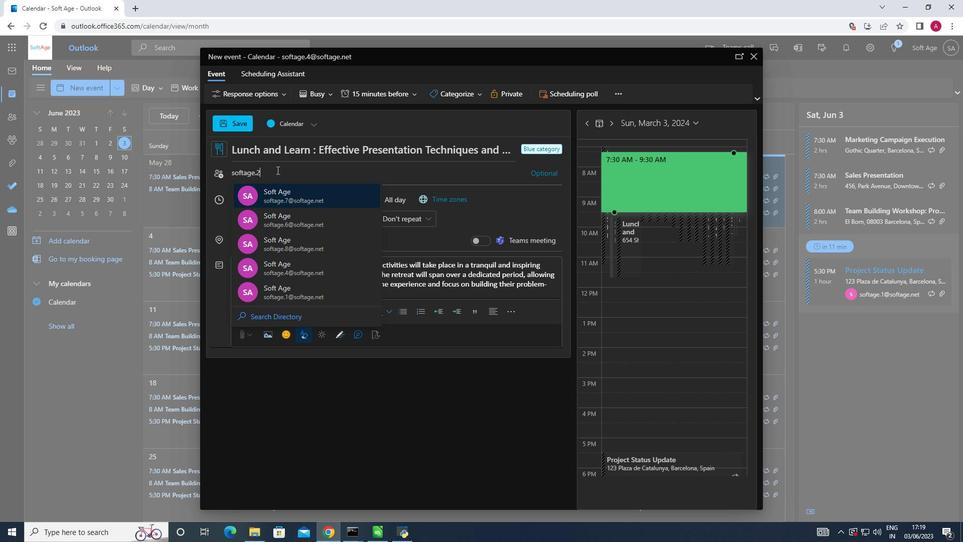 
Action: Mouse moved to (285, 195)
Screenshot: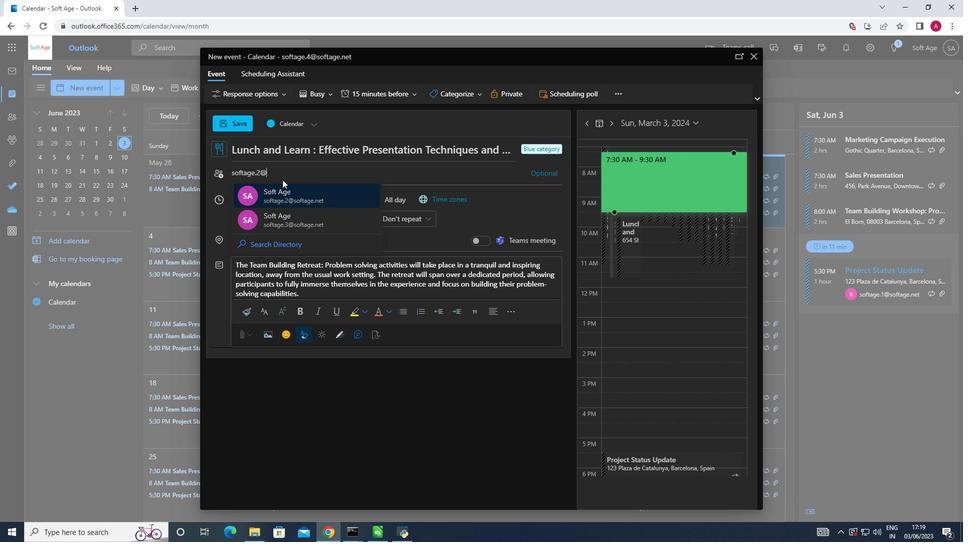 
Action: Mouse pressed left at (285, 195)
Screenshot: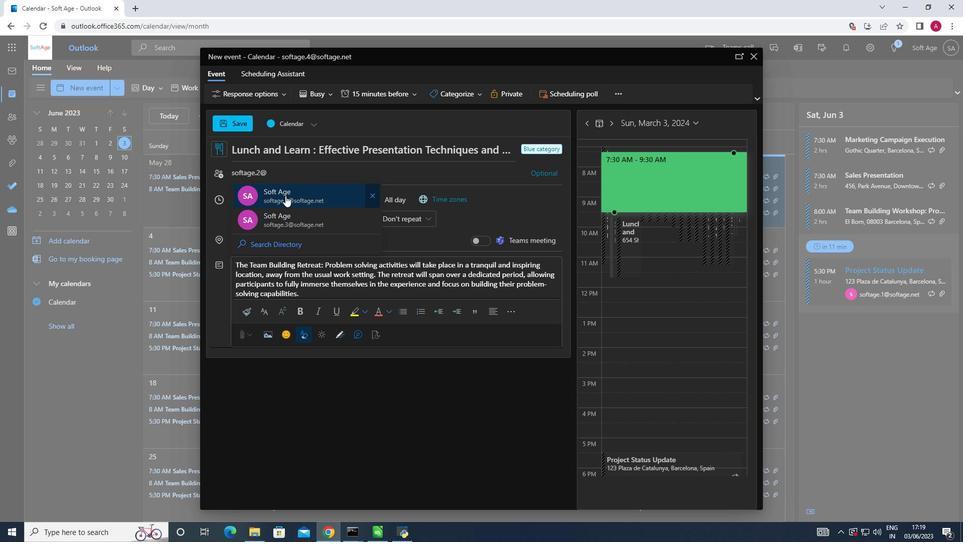 
Action: Key pressed softage
Screenshot: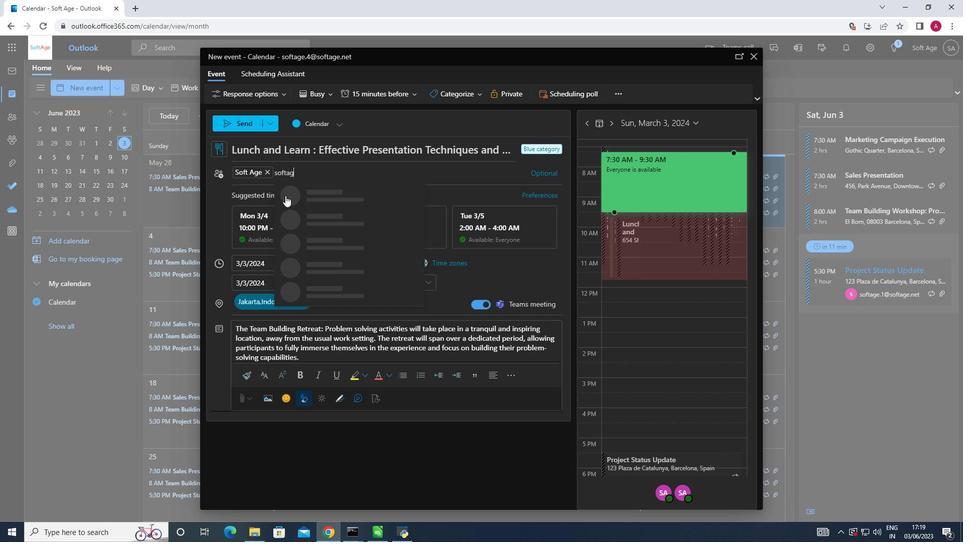 
Action: Mouse moved to (303, 165)
Screenshot: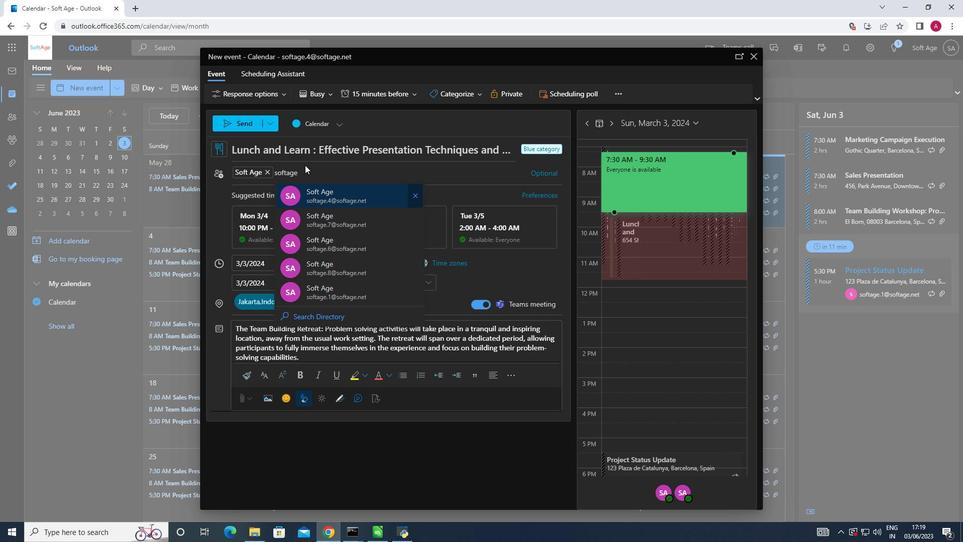 
Action: Key pressed .3<Key.shift>@
Screenshot: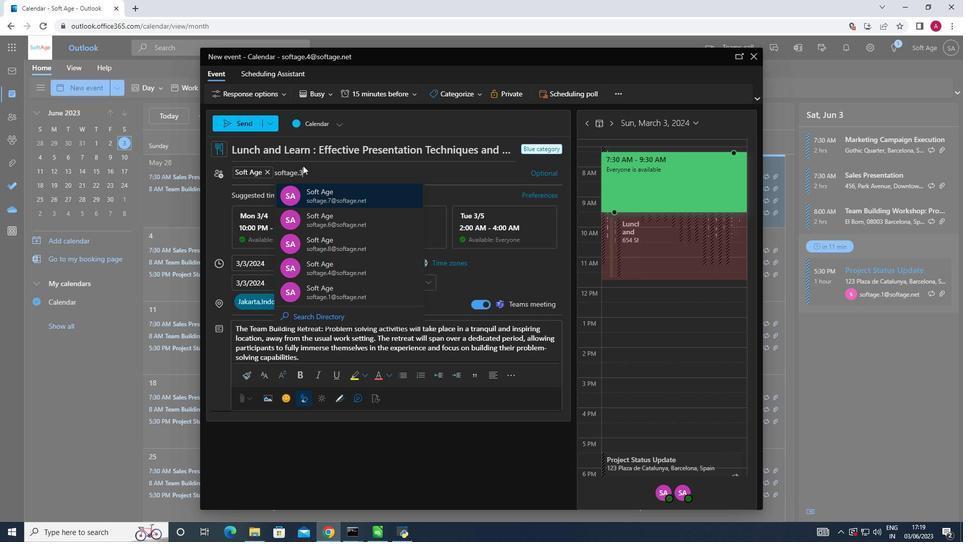 
Action: Mouse moved to (327, 194)
Screenshot: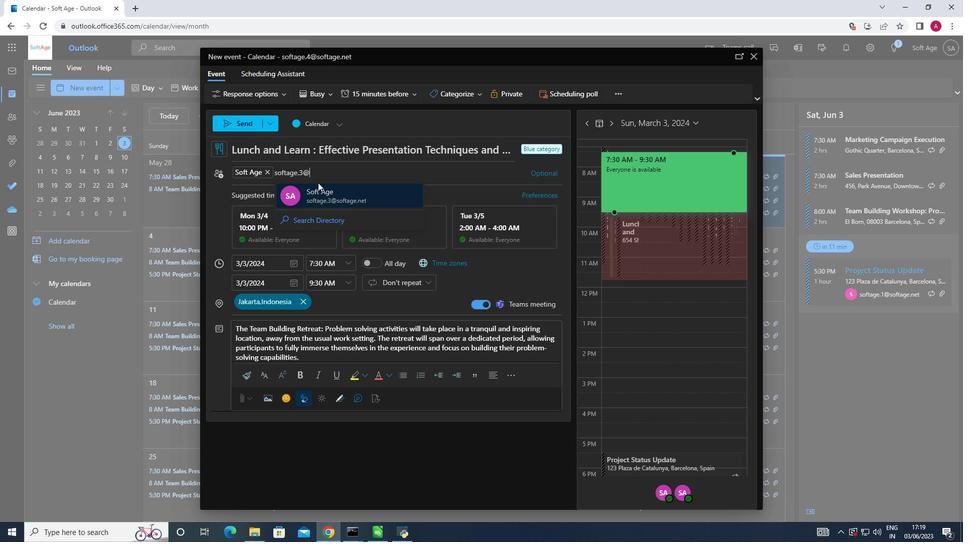
Action: Mouse pressed left at (327, 194)
Screenshot: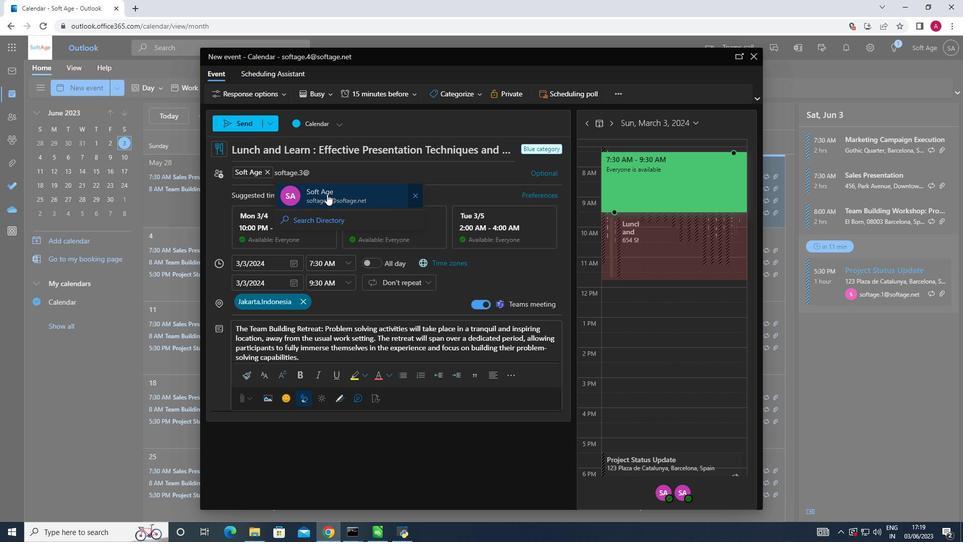 
Action: Mouse moved to (413, 93)
Screenshot: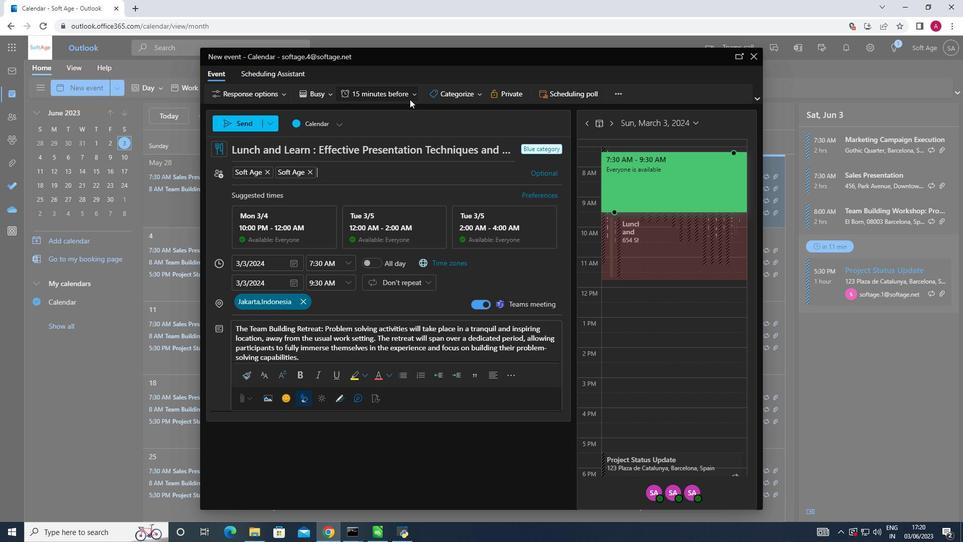 
Action: Mouse pressed left at (413, 93)
Screenshot: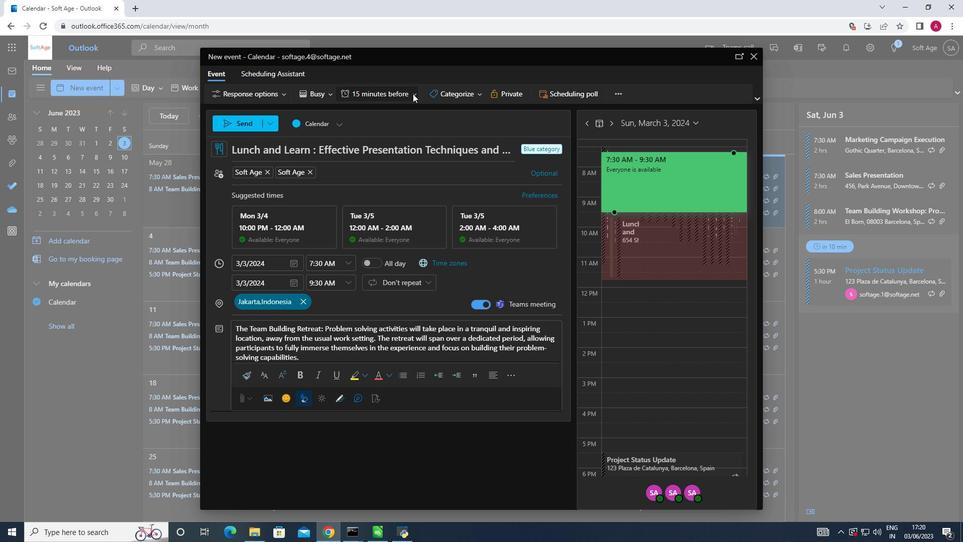 
Action: Mouse moved to (395, 153)
Screenshot: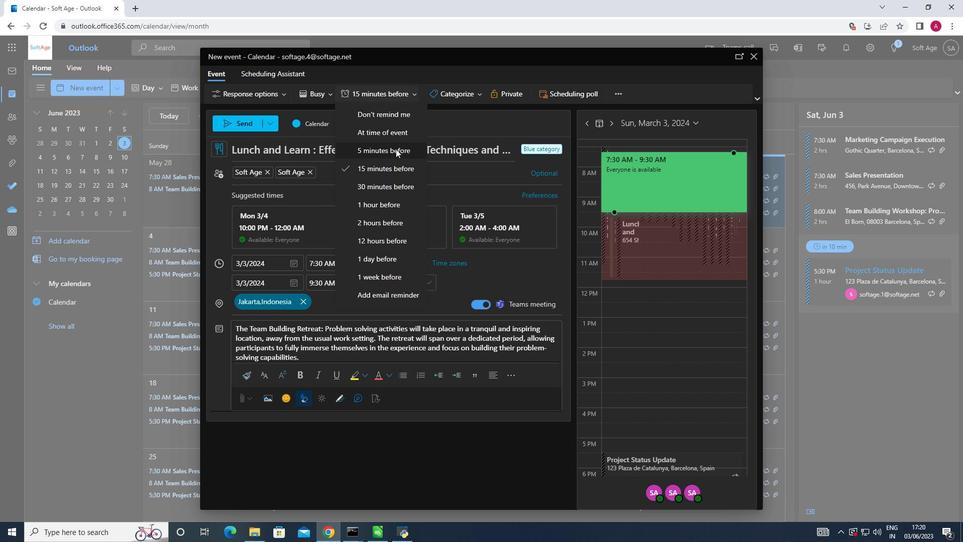 
Action: Mouse pressed left at (395, 153)
Screenshot: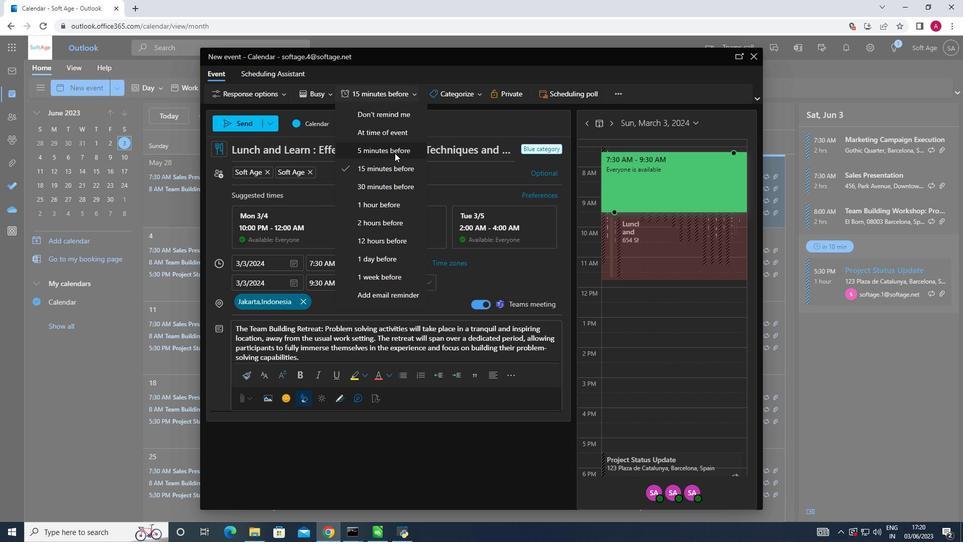 
Action: Mouse moved to (238, 122)
Screenshot: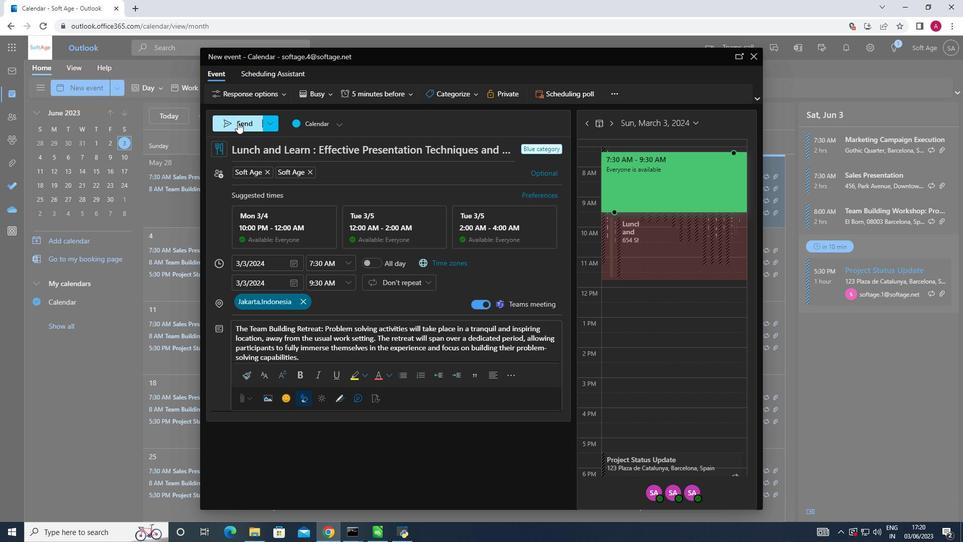 
Action: Mouse pressed left at (238, 122)
Screenshot: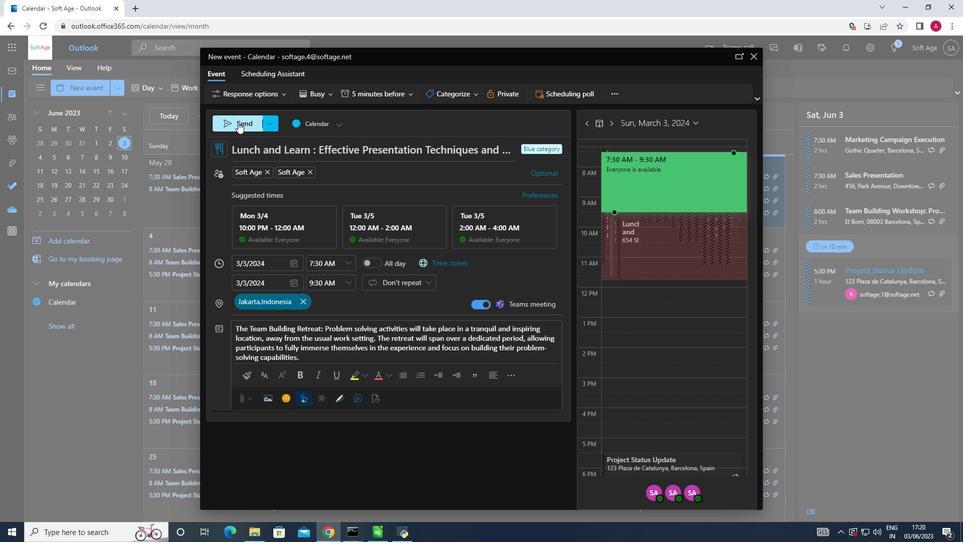 
Action: Mouse moved to (245, 123)
Screenshot: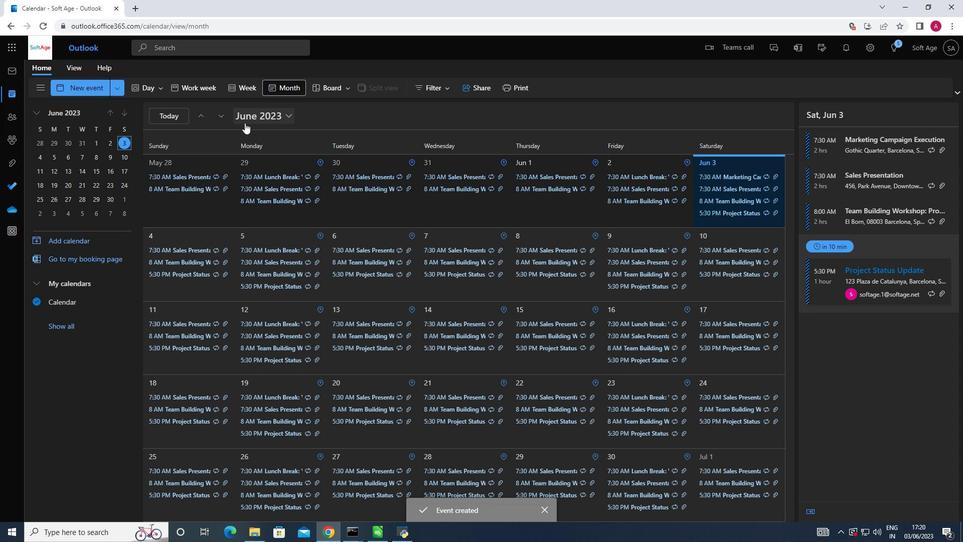 
